 Task: Look for space in Pālanpur, India from 1st July, 2023 to 9th July, 2023 for 2 adults in price range Rs.8000 to Rs.15000. Place can be entire place with 1  bedroom having 1 bed and 1 bathroom. Property type can be house, flat, guest house. Amenities needed are: washing machine. Booking option can be shelf check-in. Required host language is English.
Action: Mouse moved to (416, 70)
Screenshot: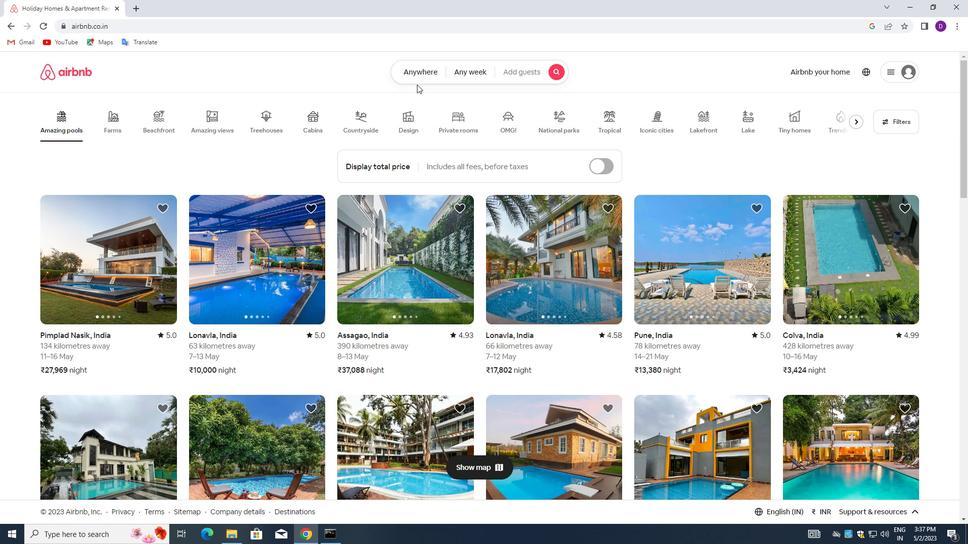 
Action: Mouse pressed left at (416, 70)
Screenshot: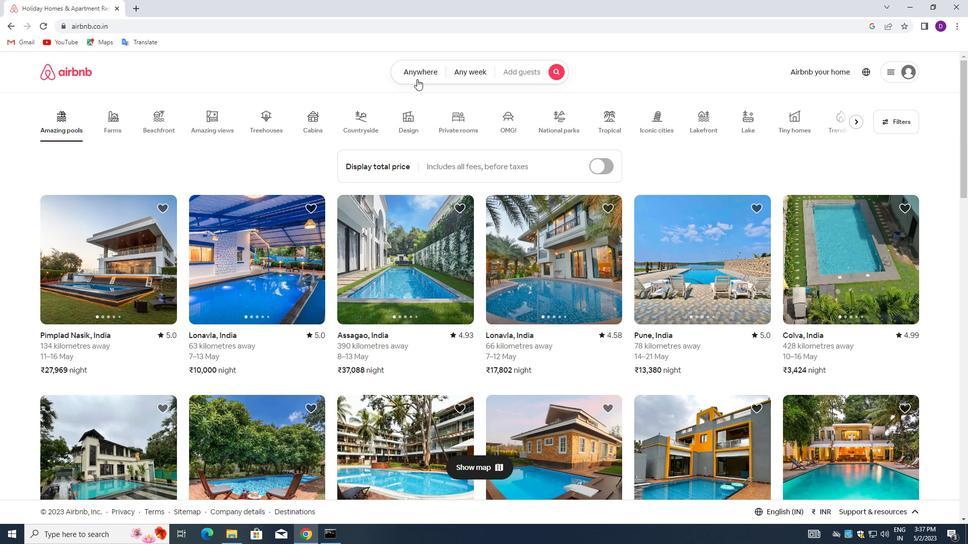 
Action: Mouse moved to (292, 115)
Screenshot: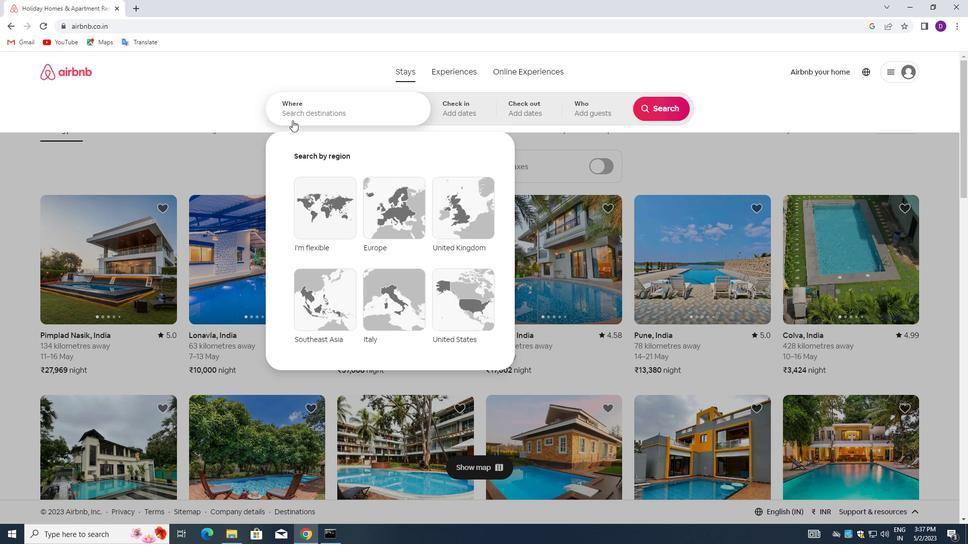 
Action: Mouse pressed left at (292, 115)
Screenshot: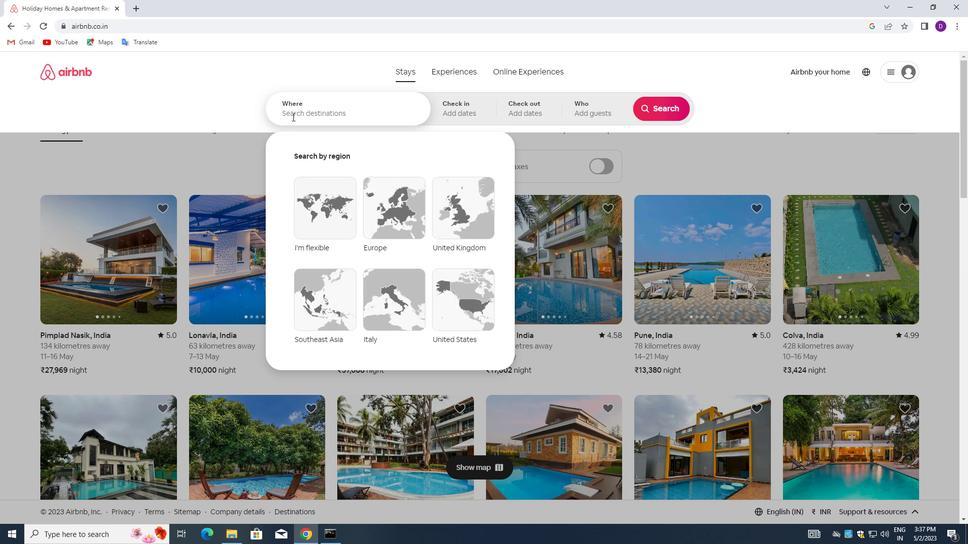 
Action: Mouse moved to (202, 95)
Screenshot: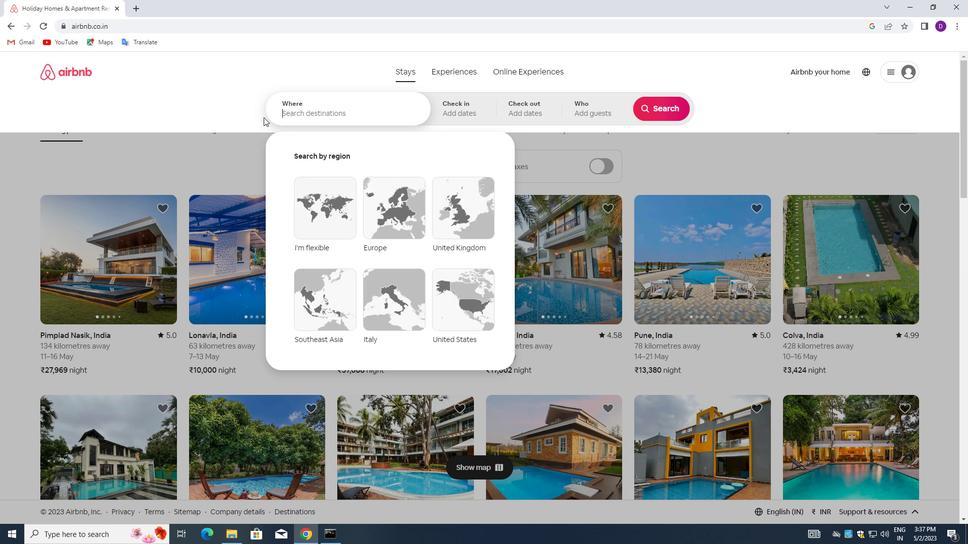 
Action: Key pressed <Key.shift>PALANPUR,<Key.space><Key.shift>INDIA<Key.enter>
Screenshot: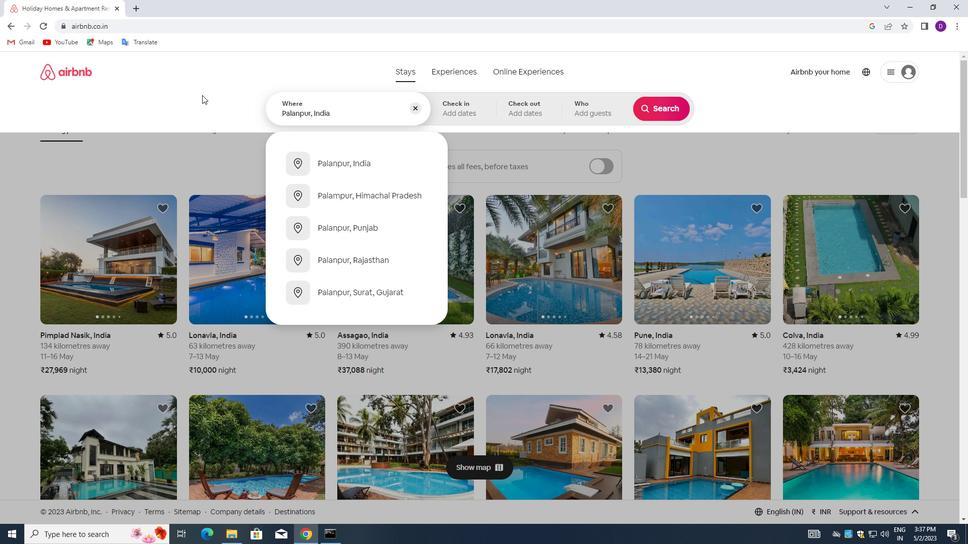 
Action: Mouse moved to (660, 189)
Screenshot: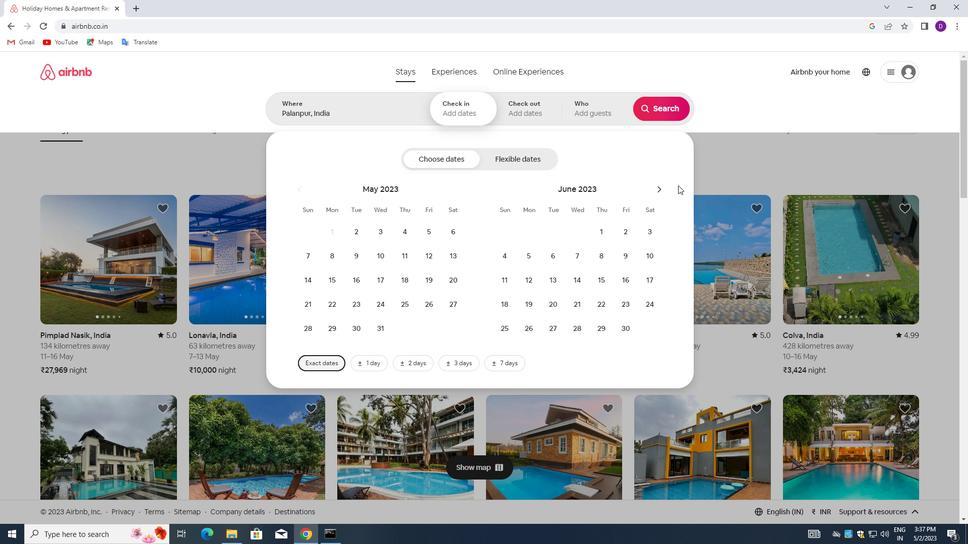 
Action: Mouse pressed left at (660, 189)
Screenshot: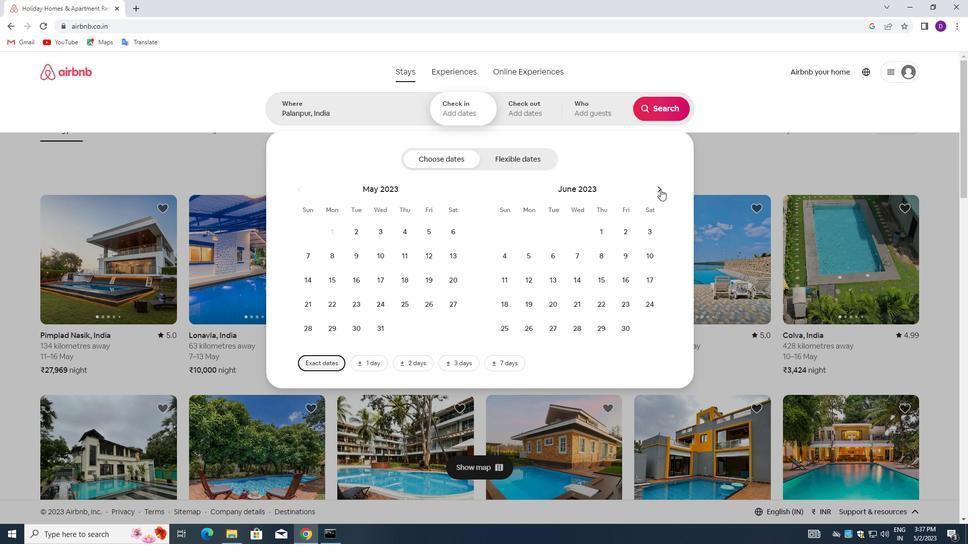 
Action: Mouse moved to (649, 234)
Screenshot: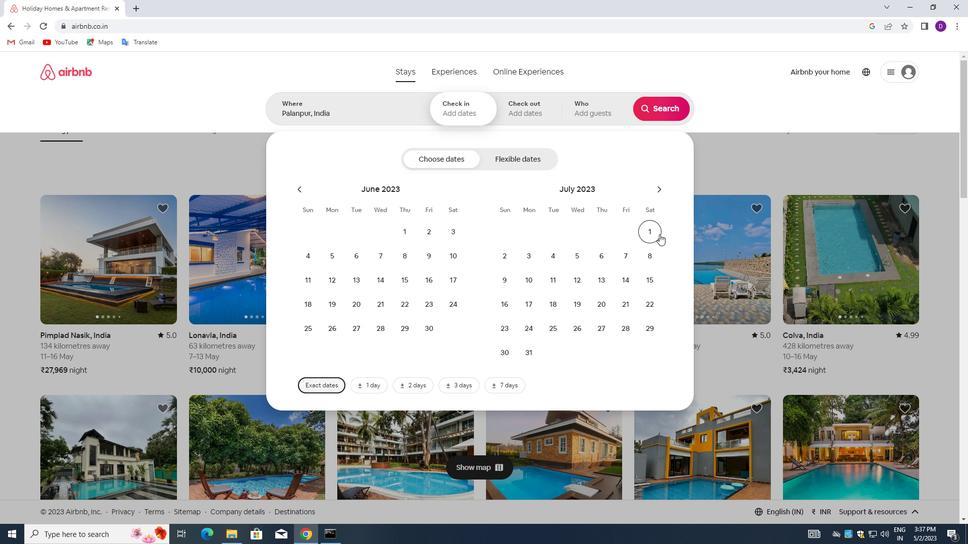 
Action: Mouse pressed left at (649, 234)
Screenshot: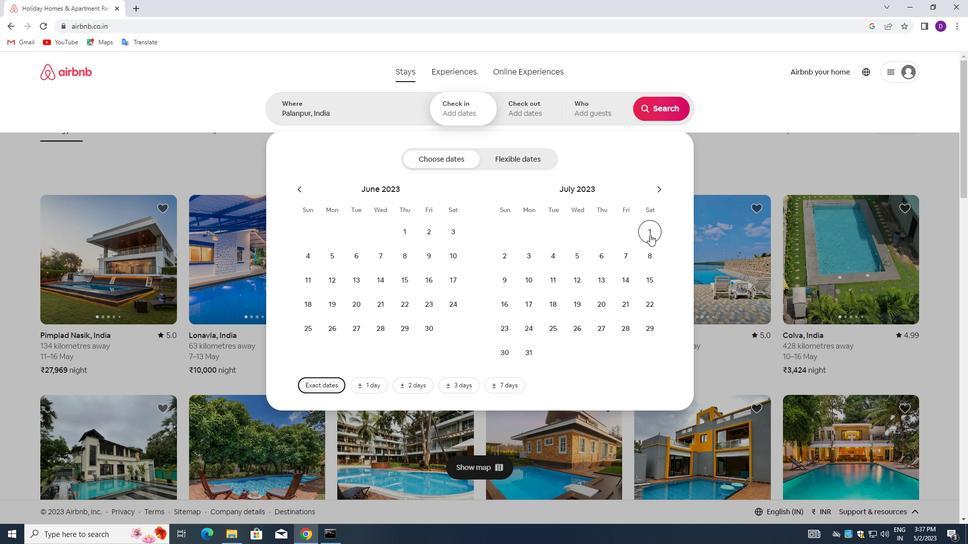
Action: Mouse moved to (504, 279)
Screenshot: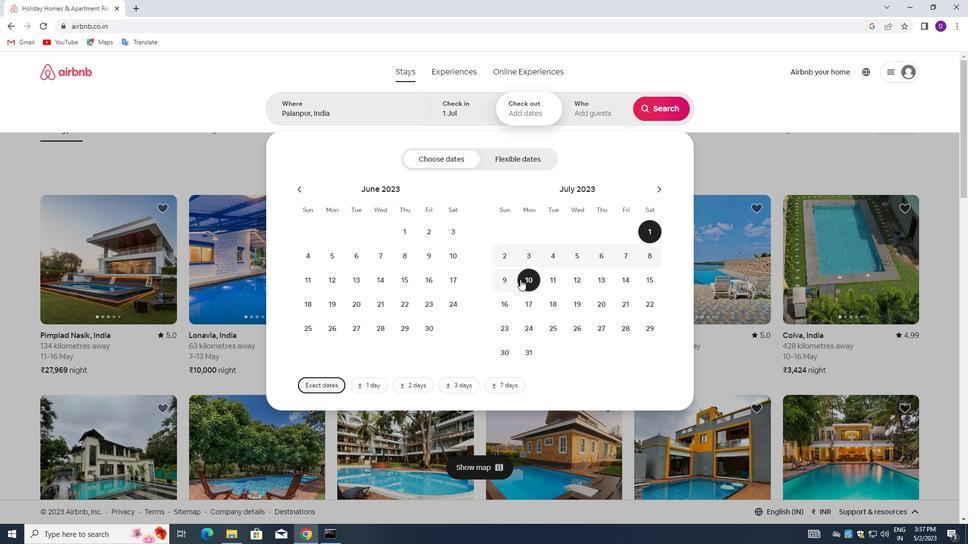 
Action: Mouse pressed left at (504, 279)
Screenshot: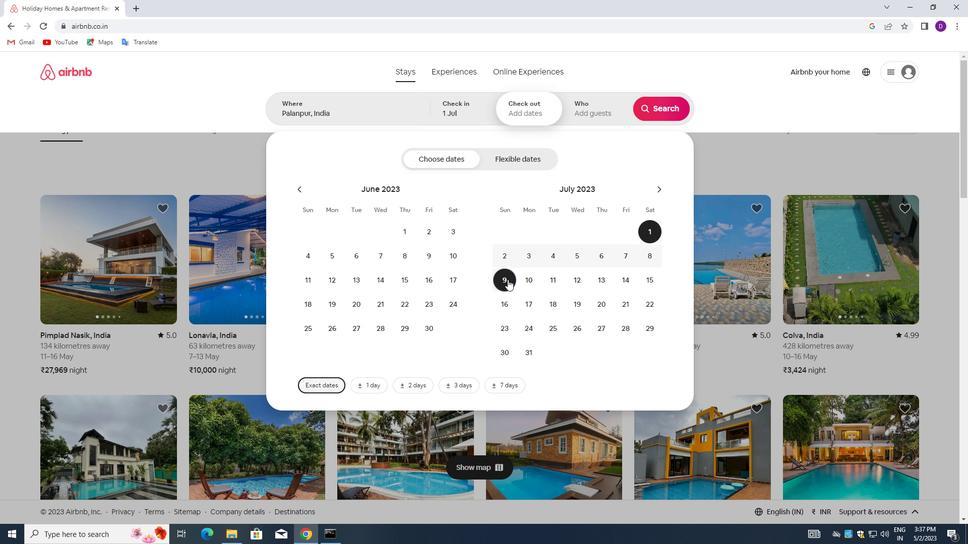 
Action: Mouse moved to (568, 105)
Screenshot: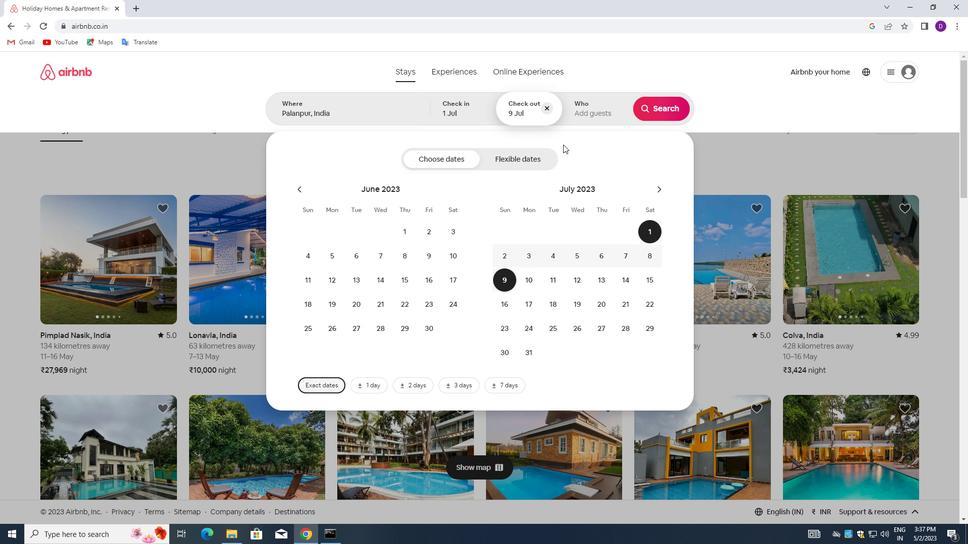 
Action: Mouse pressed left at (568, 105)
Screenshot: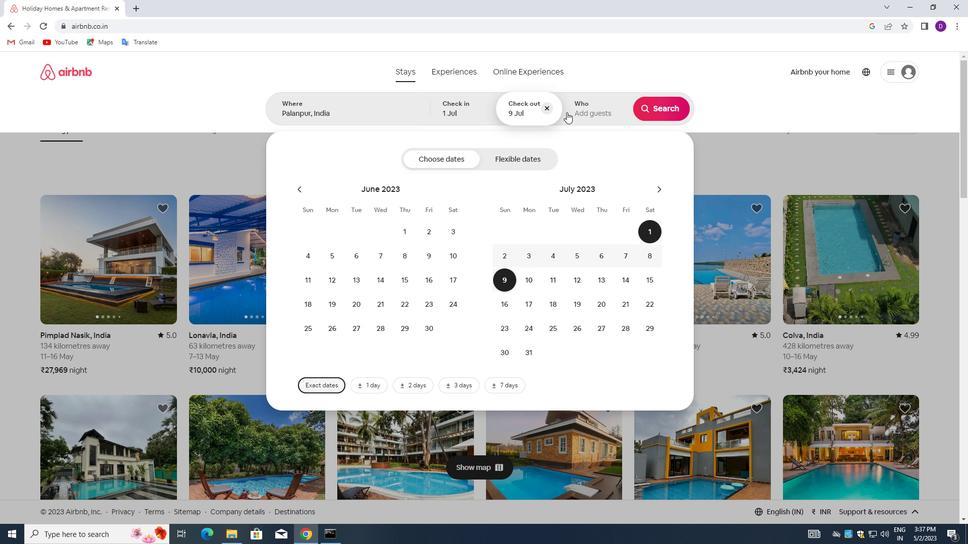 
Action: Mouse moved to (665, 161)
Screenshot: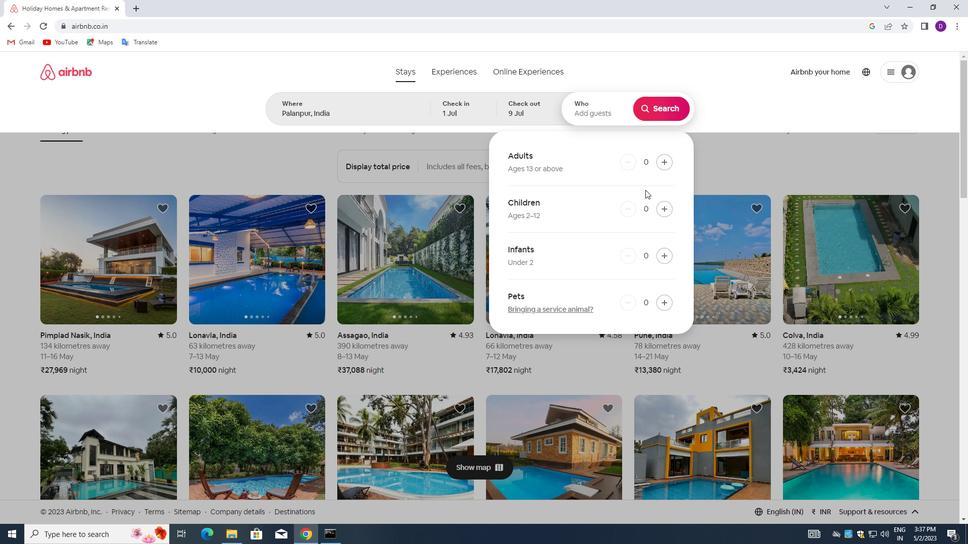 
Action: Mouse pressed left at (665, 161)
Screenshot: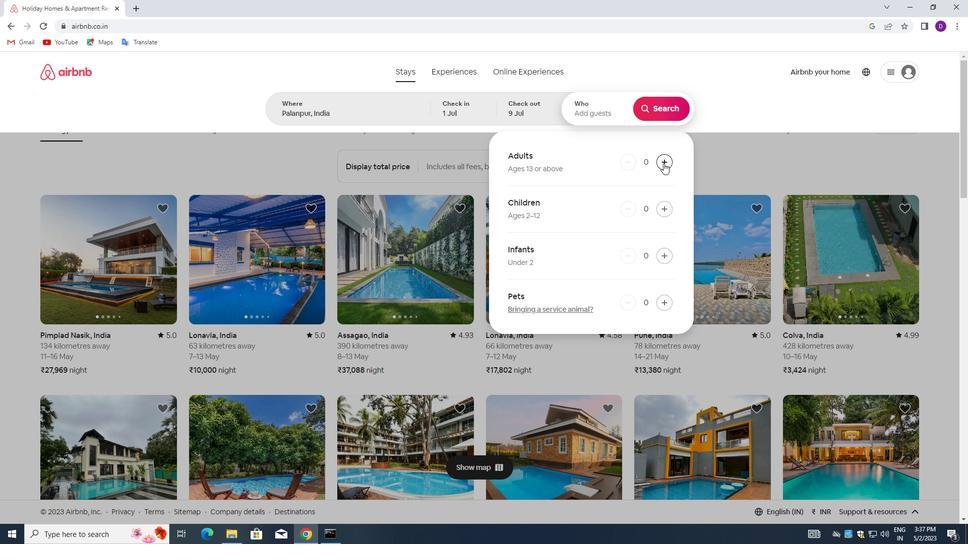 
Action: Mouse pressed left at (665, 161)
Screenshot: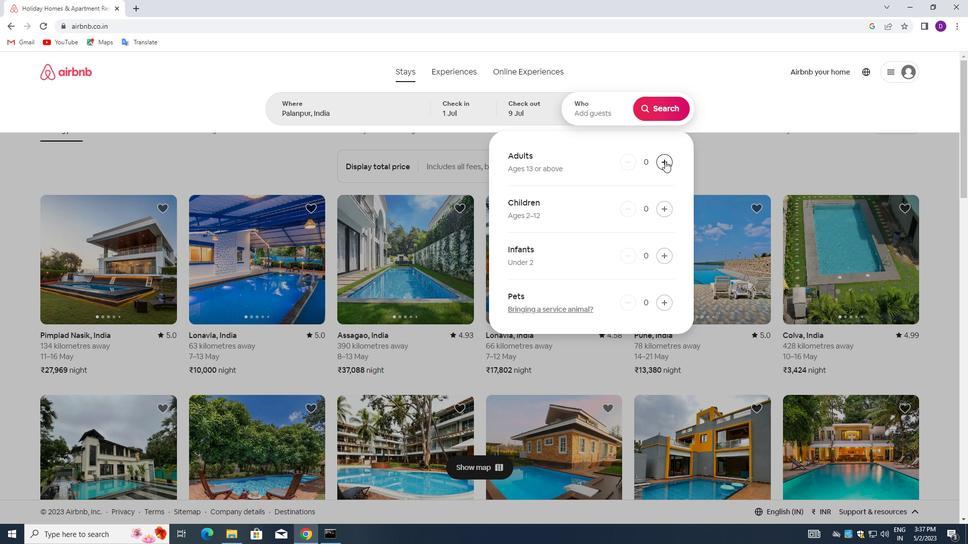 
Action: Mouse moved to (662, 107)
Screenshot: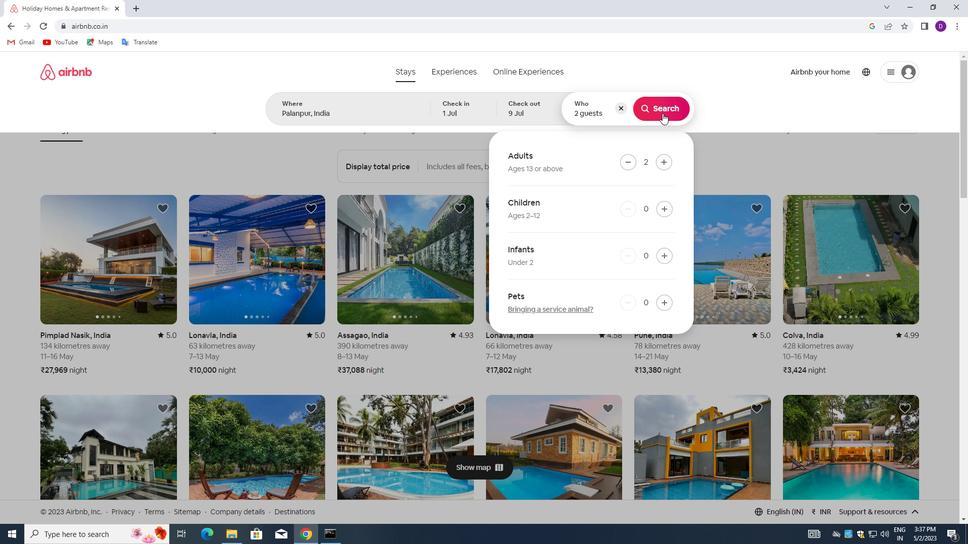 
Action: Mouse pressed left at (662, 107)
Screenshot: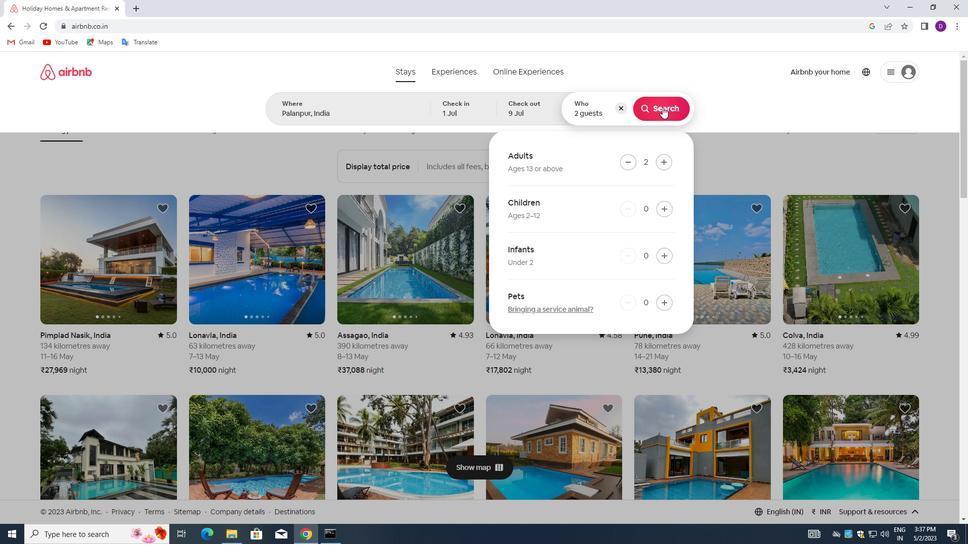 
Action: Mouse moved to (919, 110)
Screenshot: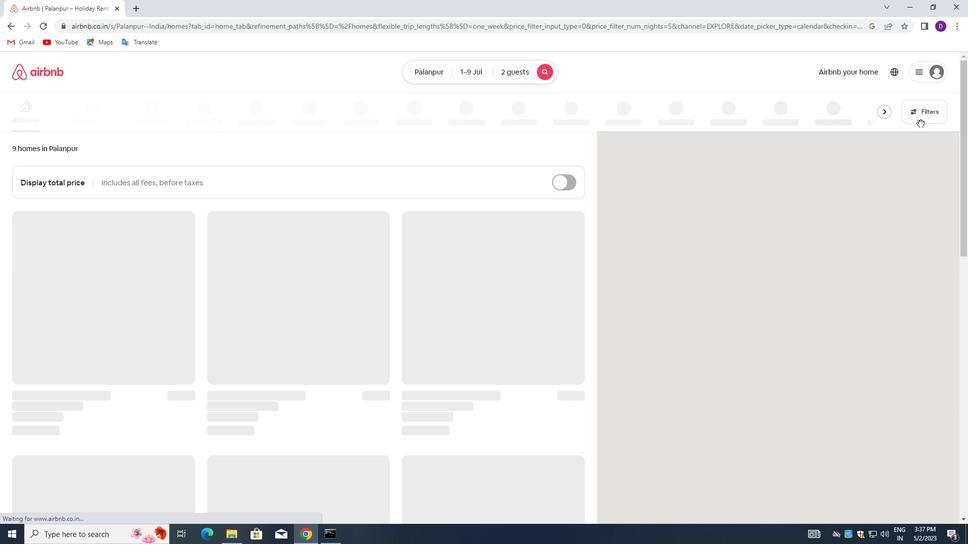 
Action: Mouse pressed left at (919, 110)
Screenshot: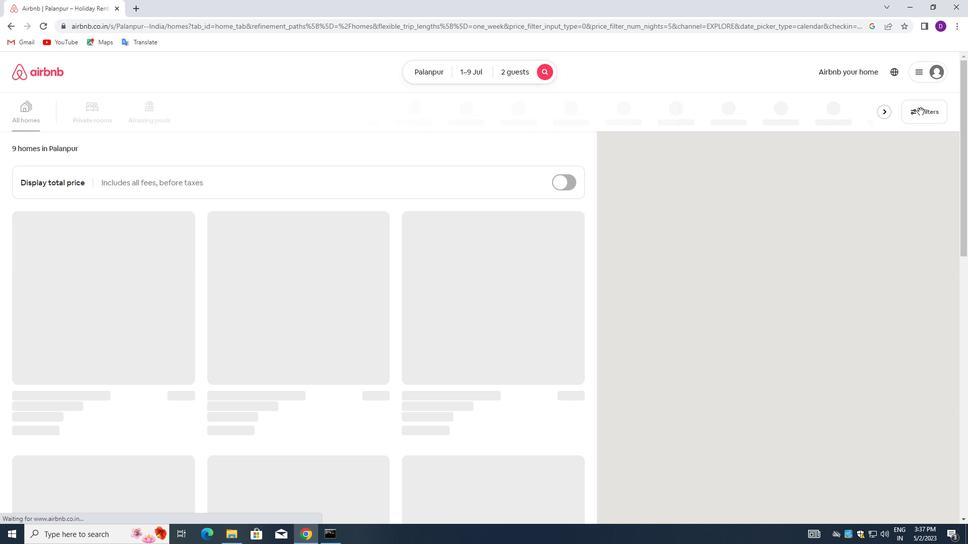 
Action: Mouse moved to (361, 242)
Screenshot: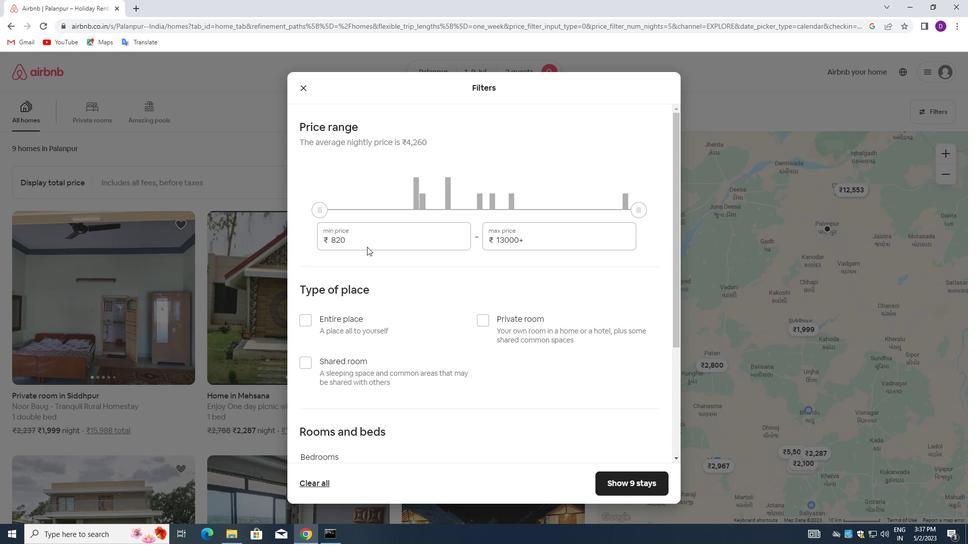 
Action: Mouse pressed left at (361, 242)
Screenshot: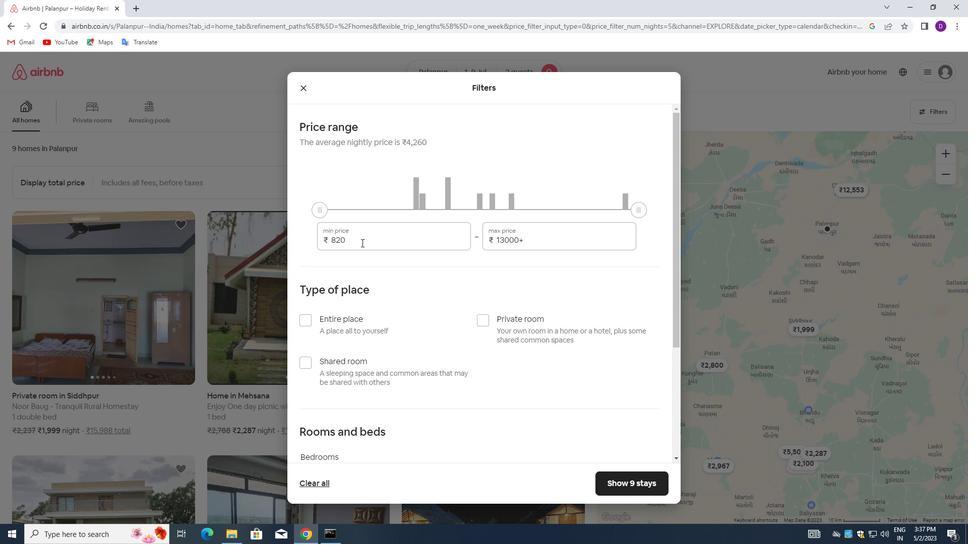 
Action: Mouse pressed left at (361, 242)
Screenshot: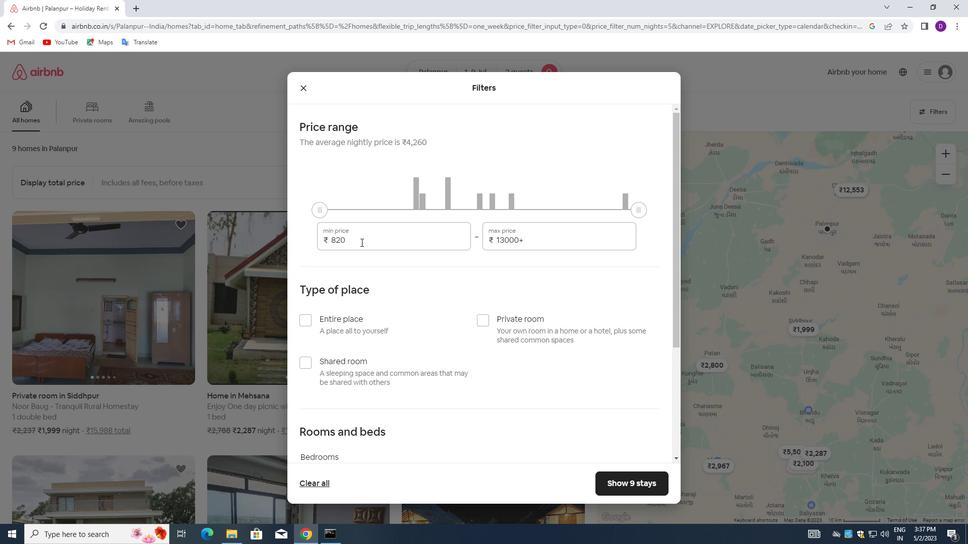 
Action: Key pressed 8000<Key.tab>15000
Screenshot: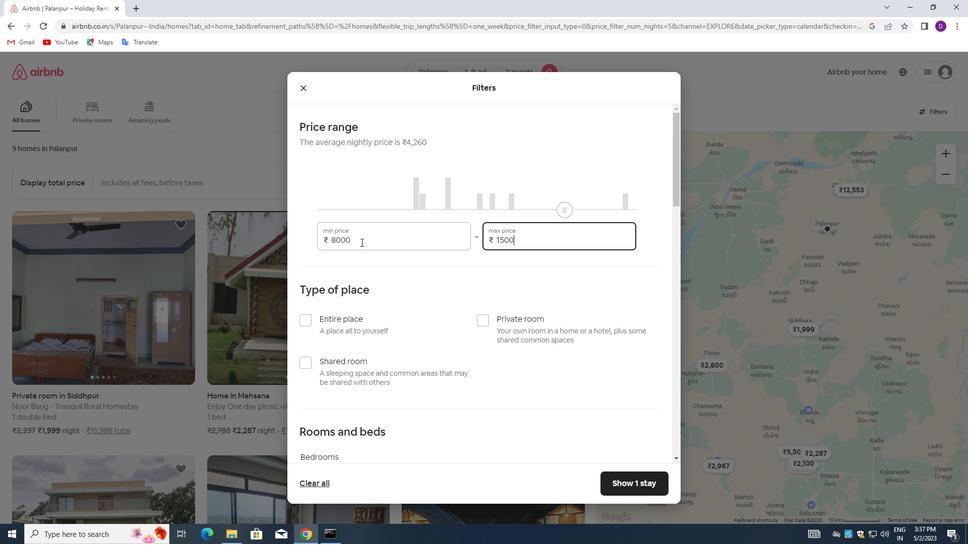 
Action: Mouse moved to (386, 258)
Screenshot: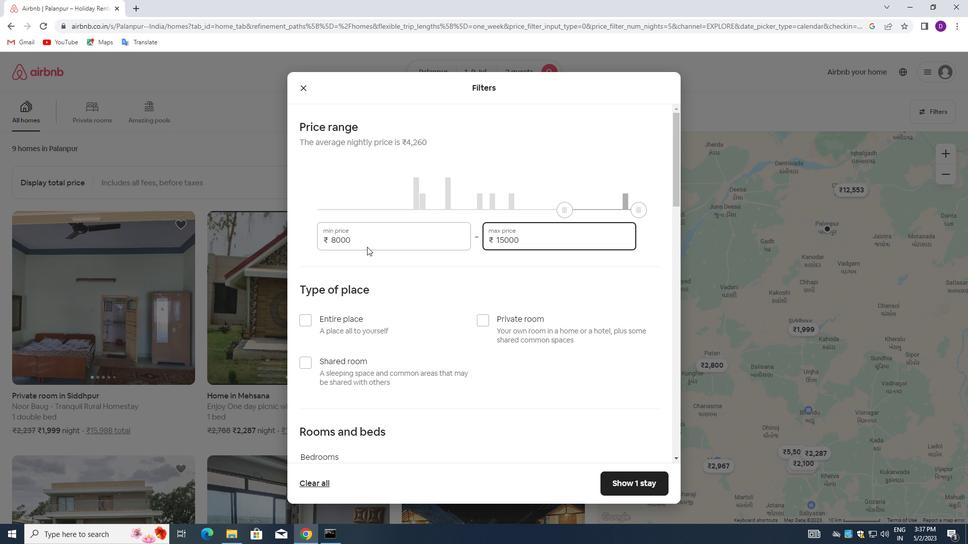
Action: Mouse scrolled (386, 257) with delta (0, 0)
Screenshot: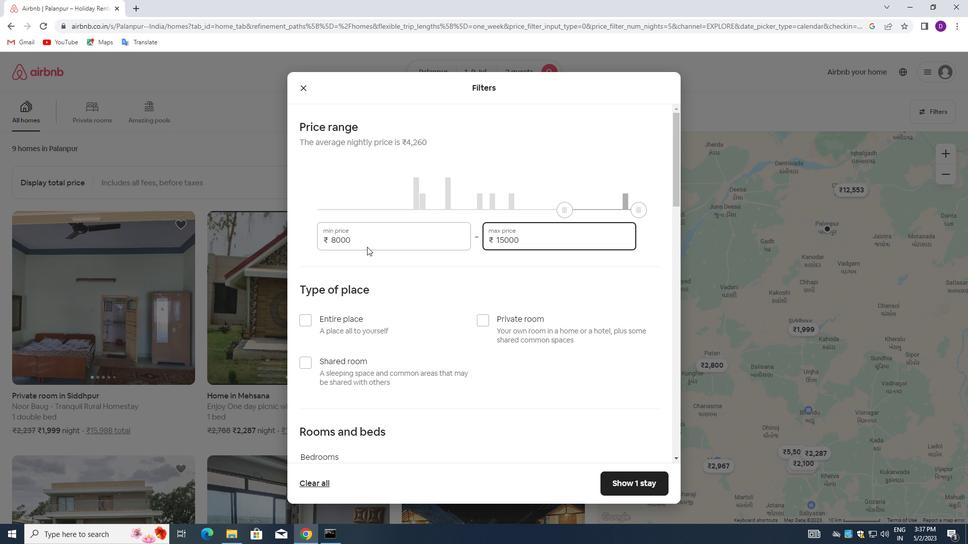 
Action: Mouse moved to (393, 262)
Screenshot: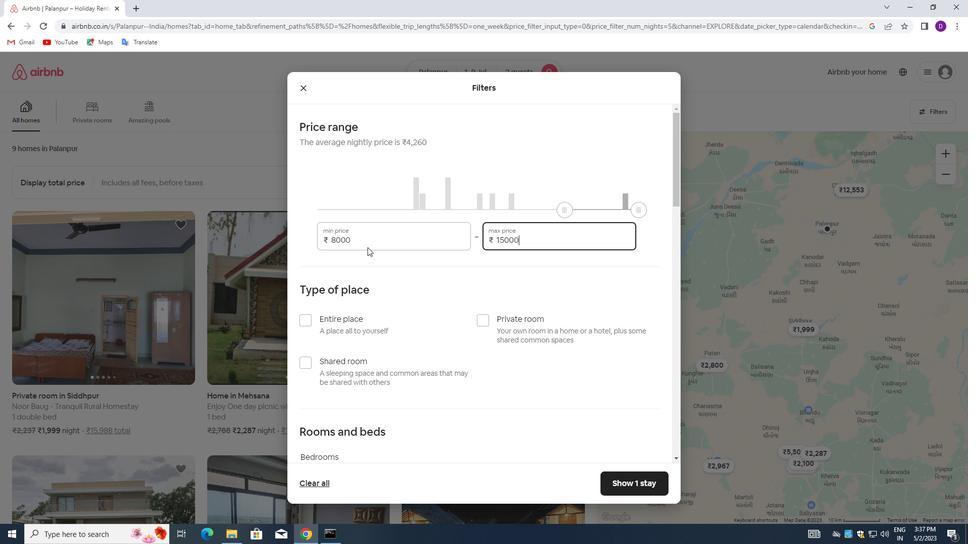 
Action: Mouse scrolled (393, 262) with delta (0, 0)
Screenshot: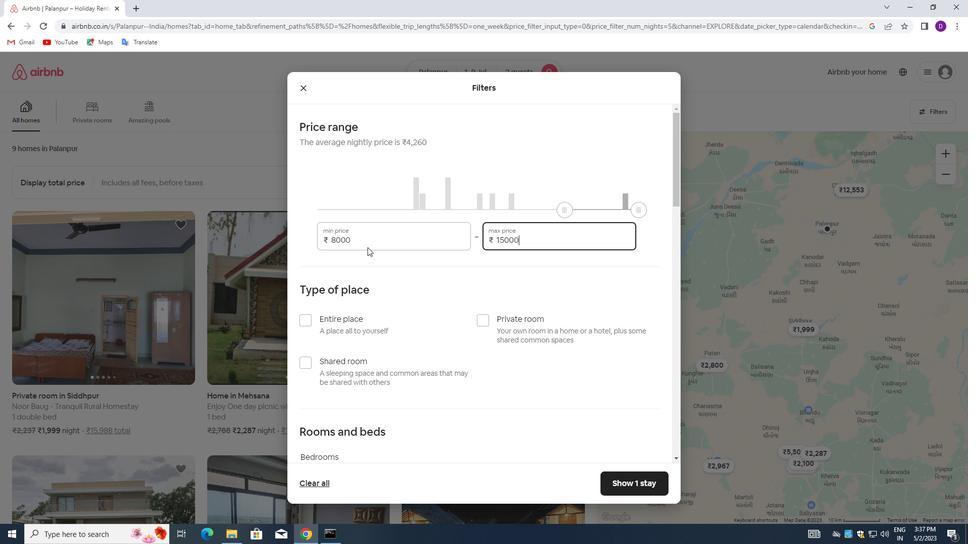 
Action: Mouse moved to (307, 221)
Screenshot: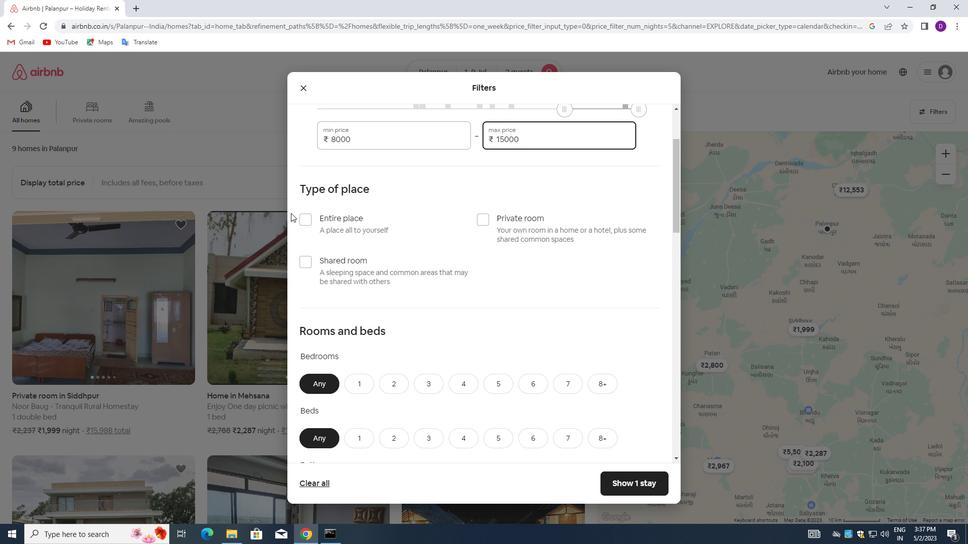 
Action: Mouse pressed left at (307, 221)
Screenshot: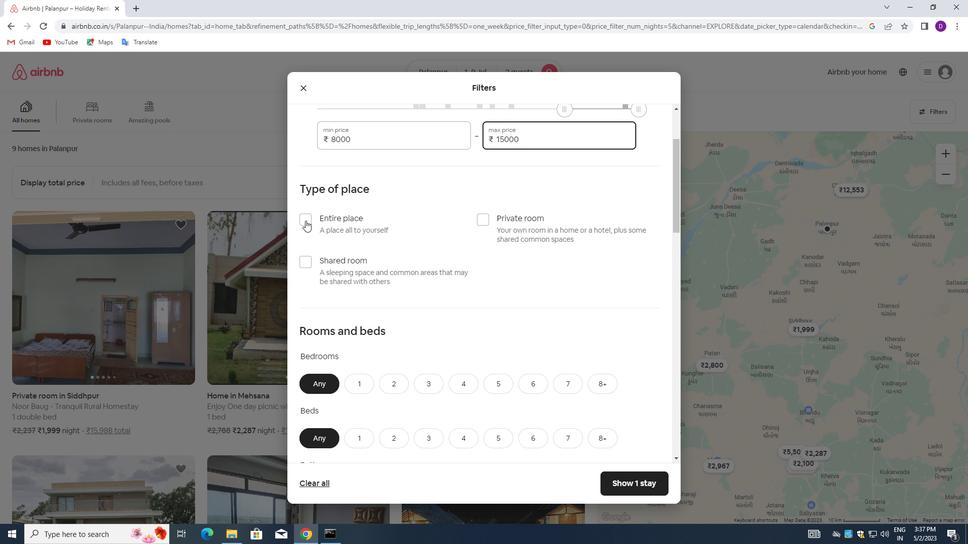 
Action: Mouse moved to (382, 310)
Screenshot: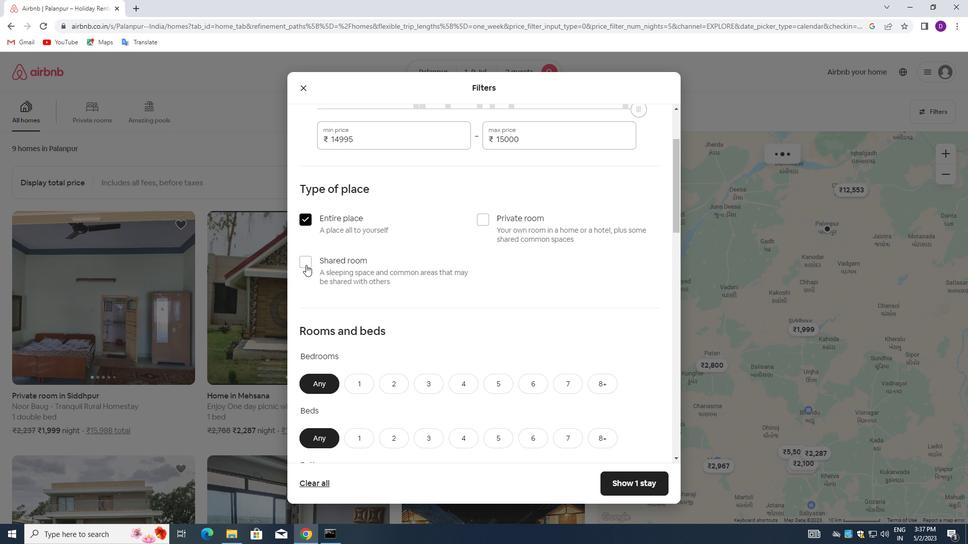 
Action: Mouse scrolled (382, 310) with delta (0, 0)
Screenshot: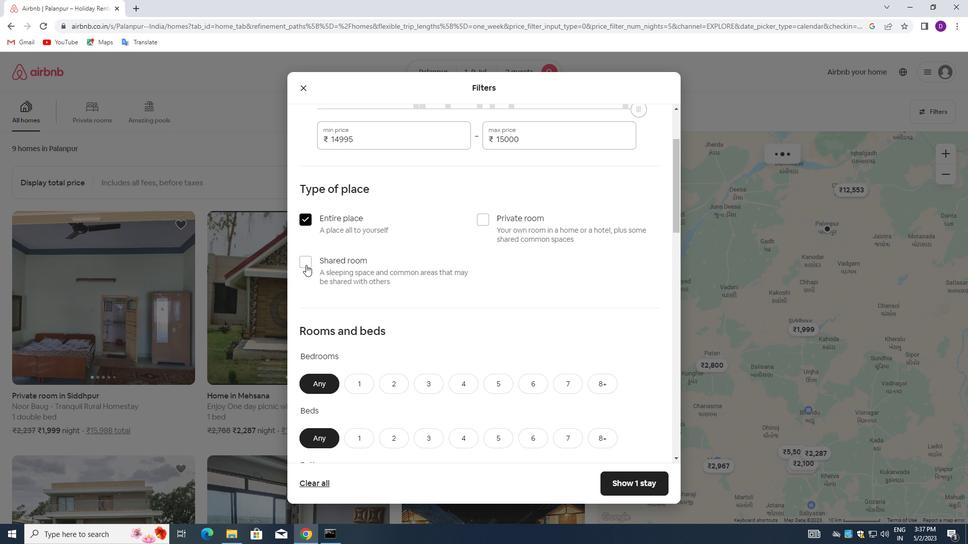 
Action: Mouse moved to (408, 307)
Screenshot: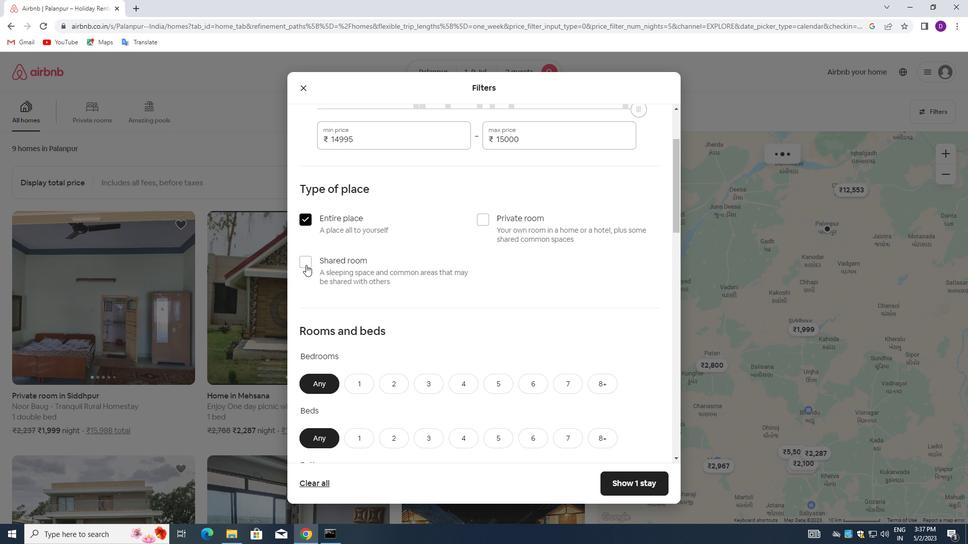 
Action: Mouse scrolled (408, 306) with delta (0, 0)
Screenshot: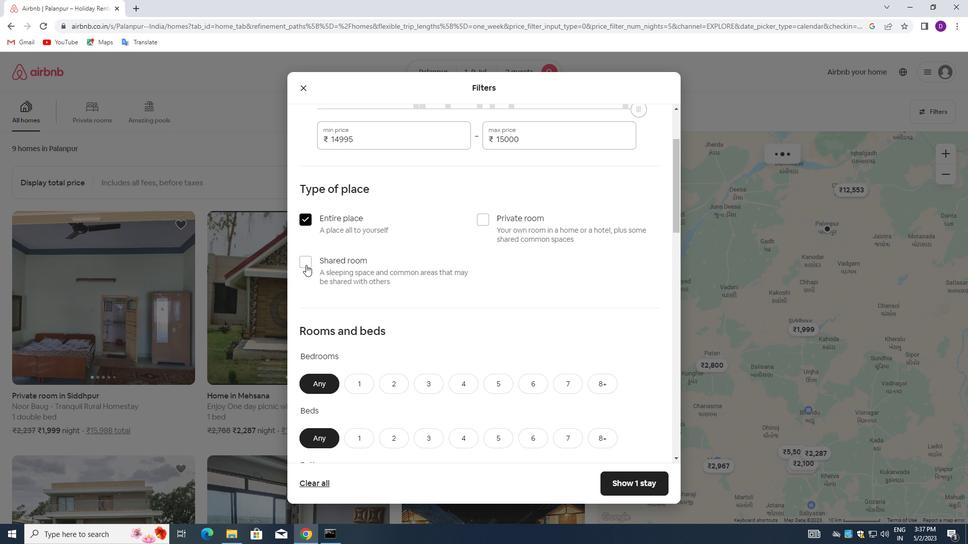 
Action: Mouse moved to (417, 301)
Screenshot: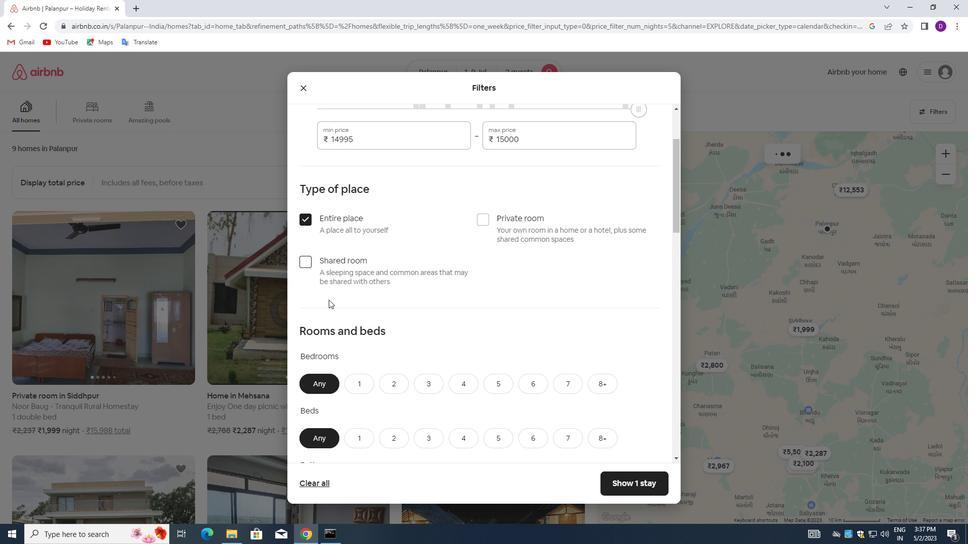 
Action: Mouse scrolled (416, 303) with delta (0, 0)
Screenshot: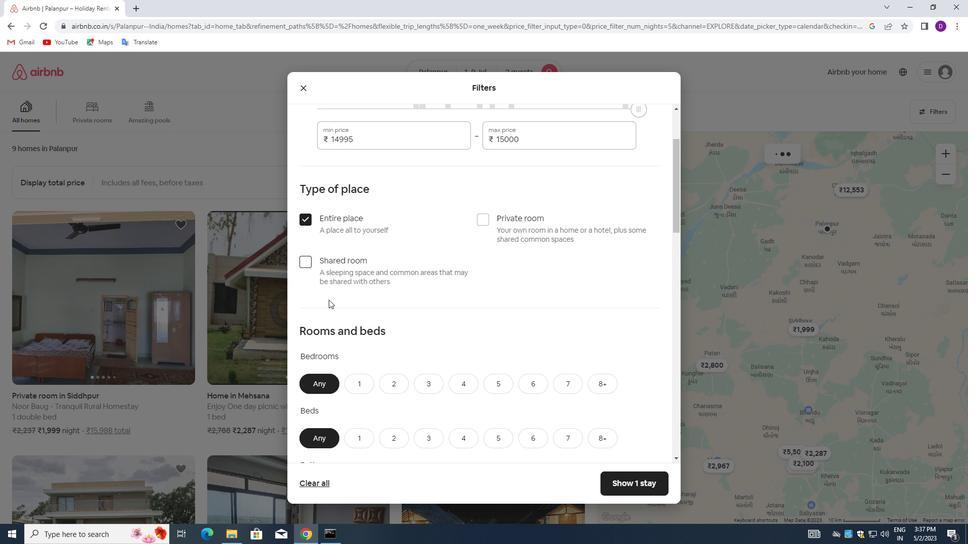 
Action: Mouse moved to (417, 299)
Screenshot: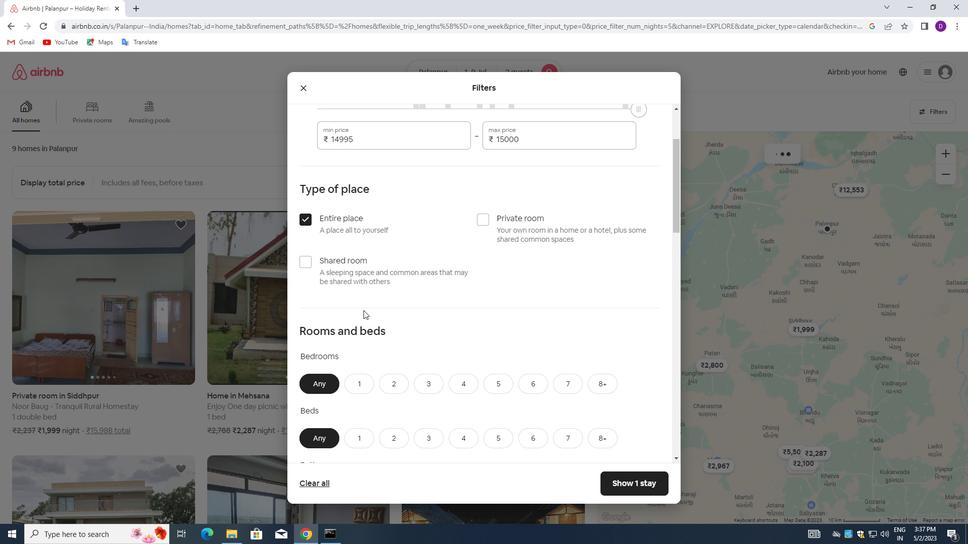 
Action: Mouse scrolled (417, 299) with delta (0, 0)
Screenshot: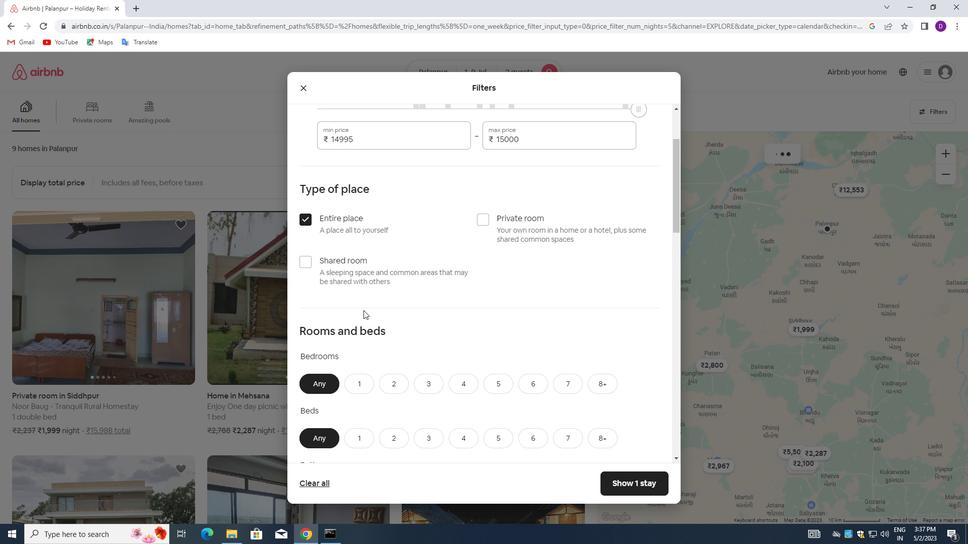 
Action: Mouse moved to (361, 177)
Screenshot: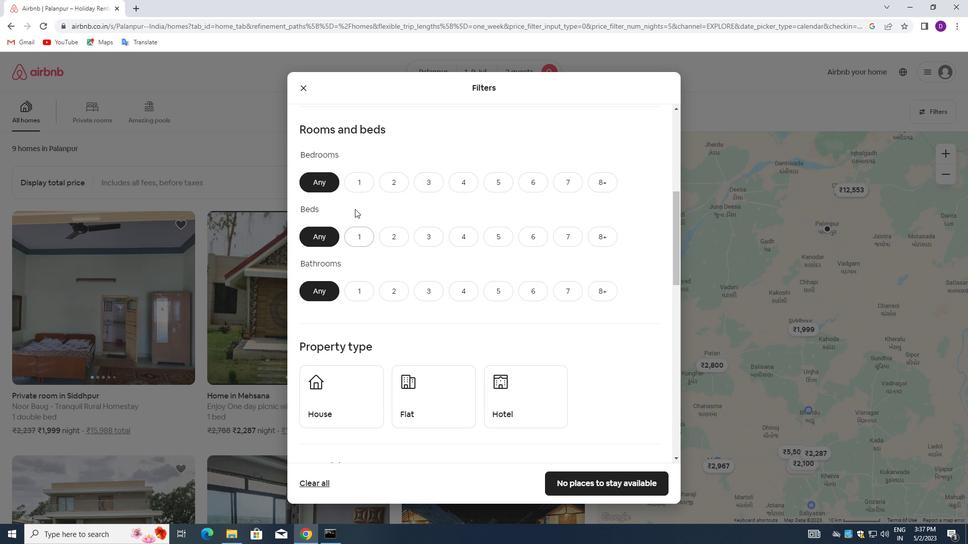 
Action: Mouse pressed left at (361, 177)
Screenshot: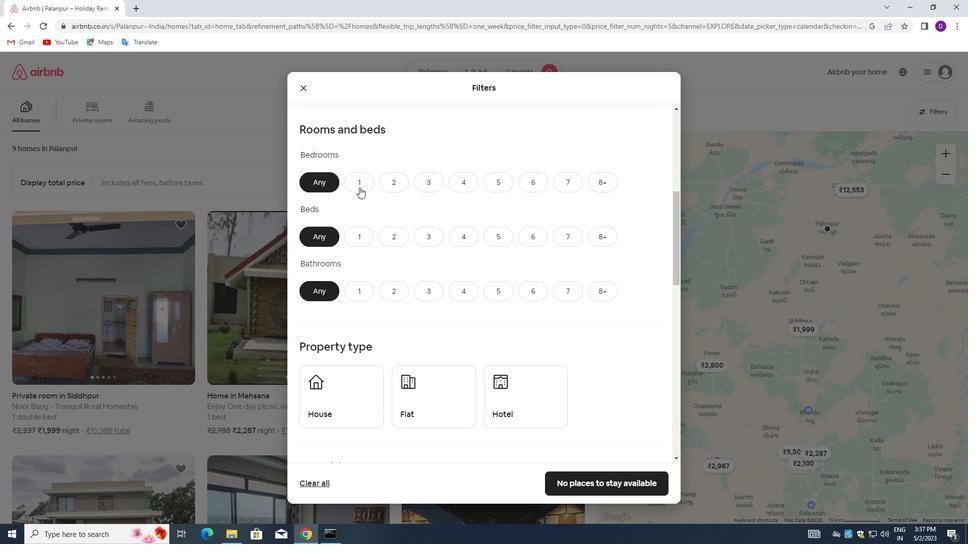 
Action: Mouse moved to (357, 234)
Screenshot: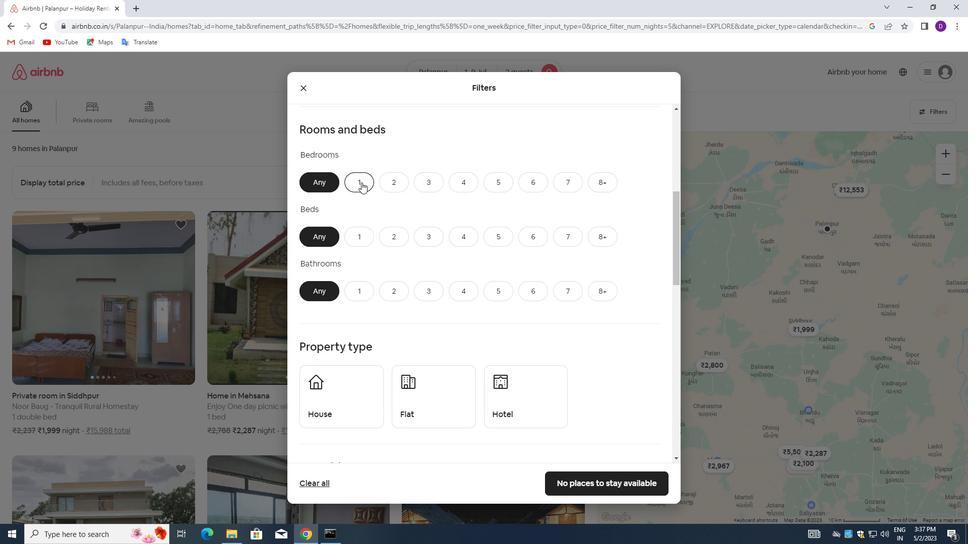 
Action: Mouse pressed left at (357, 234)
Screenshot: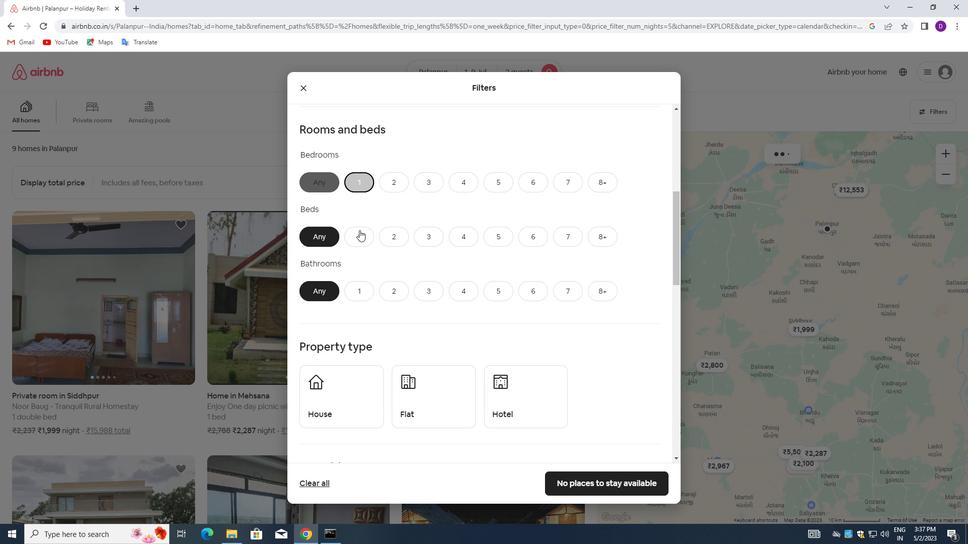 
Action: Mouse moved to (362, 285)
Screenshot: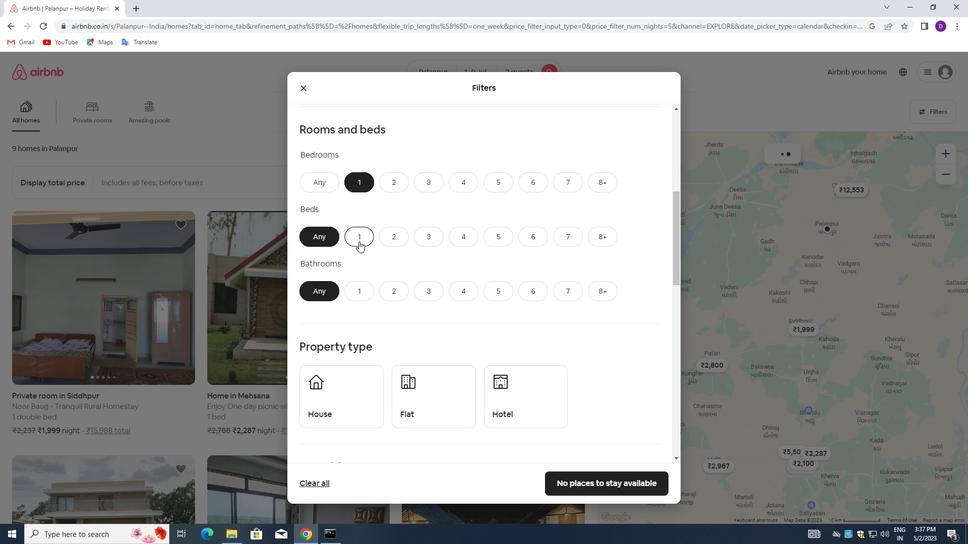 
Action: Mouse pressed left at (362, 285)
Screenshot: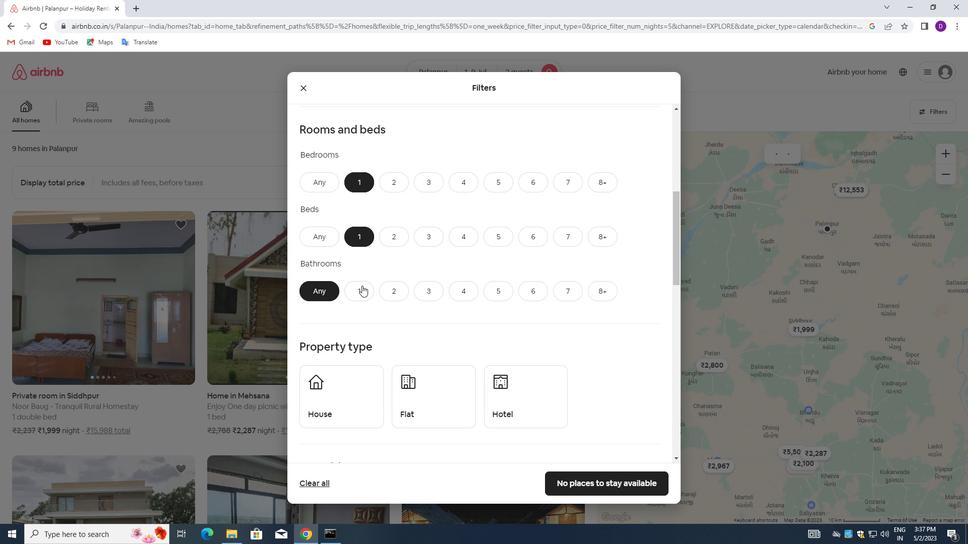 
Action: Mouse moved to (426, 298)
Screenshot: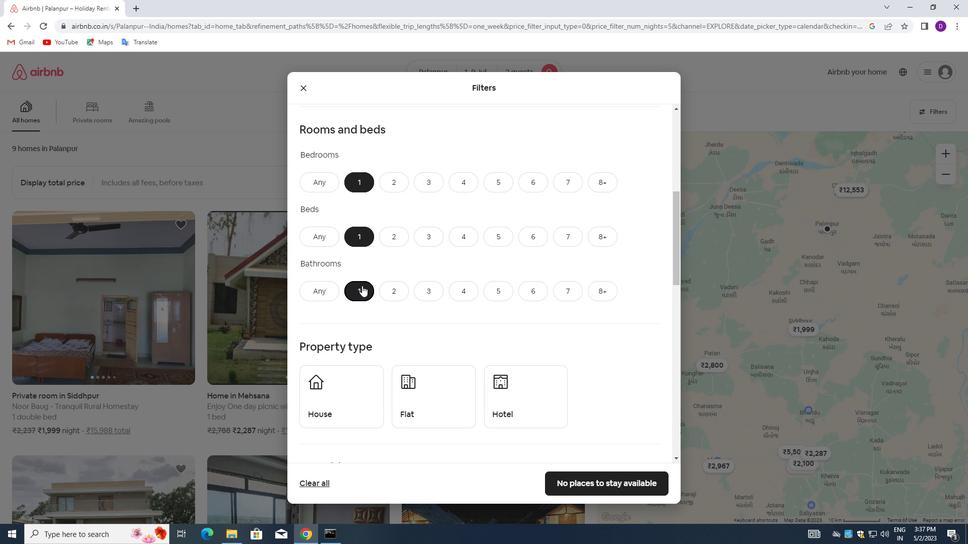 
Action: Mouse scrolled (426, 298) with delta (0, 0)
Screenshot: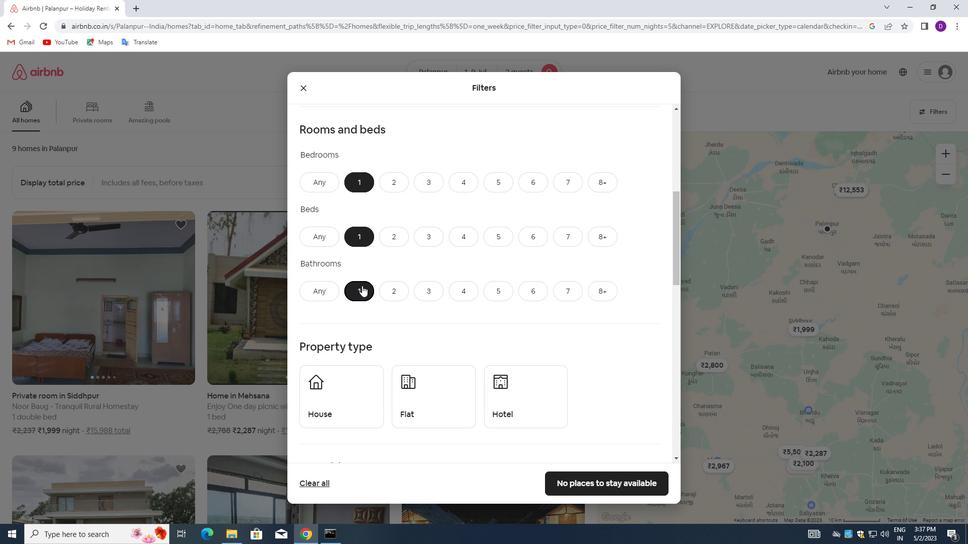 
Action: Mouse moved to (429, 300)
Screenshot: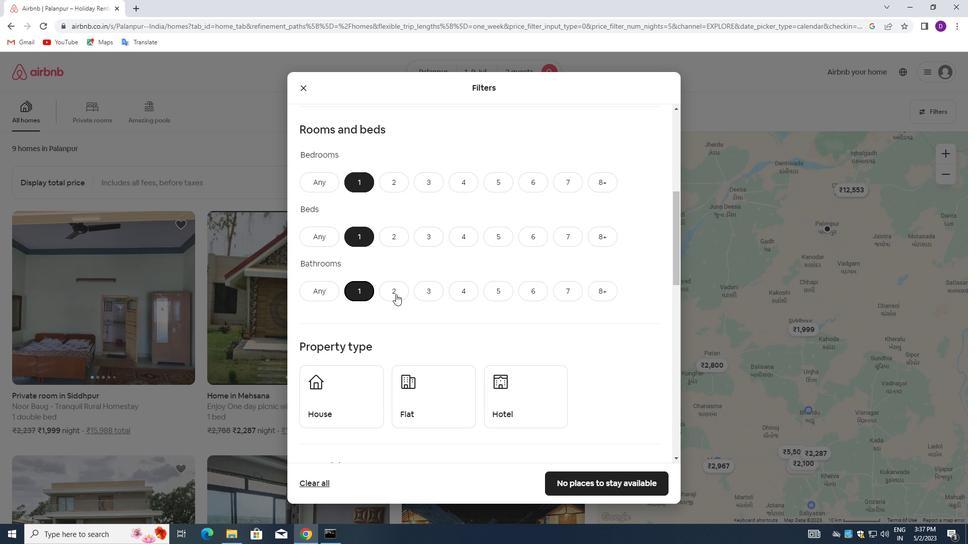
Action: Mouse scrolled (429, 299) with delta (0, 0)
Screenshot: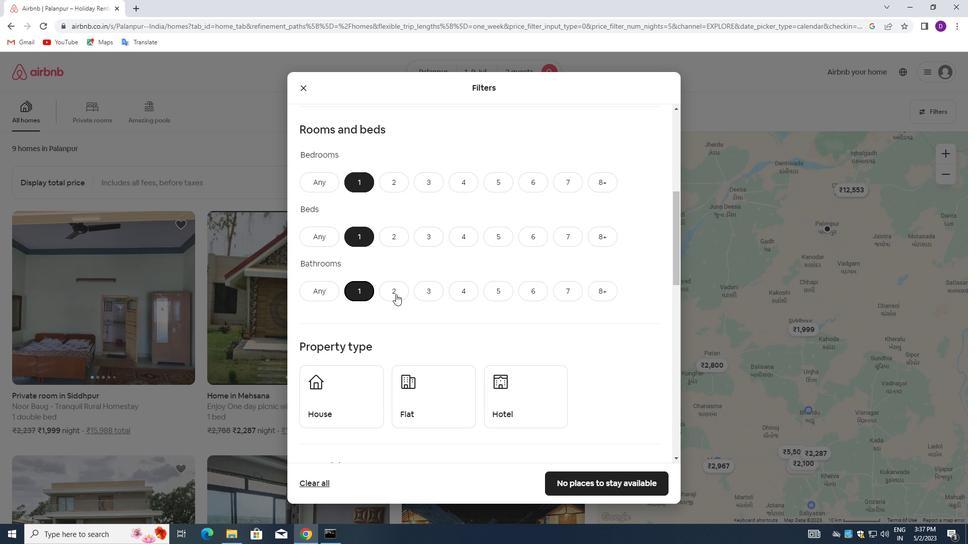 
Action: Mouse moved to (340, 308)
Screenshot: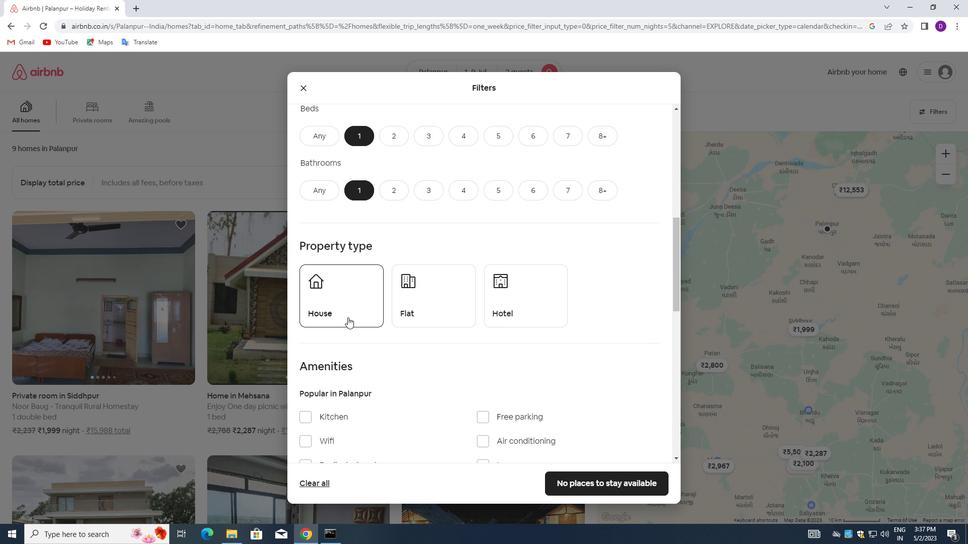 
Action: Mouse pressed left at (340, 308)
Screenshot: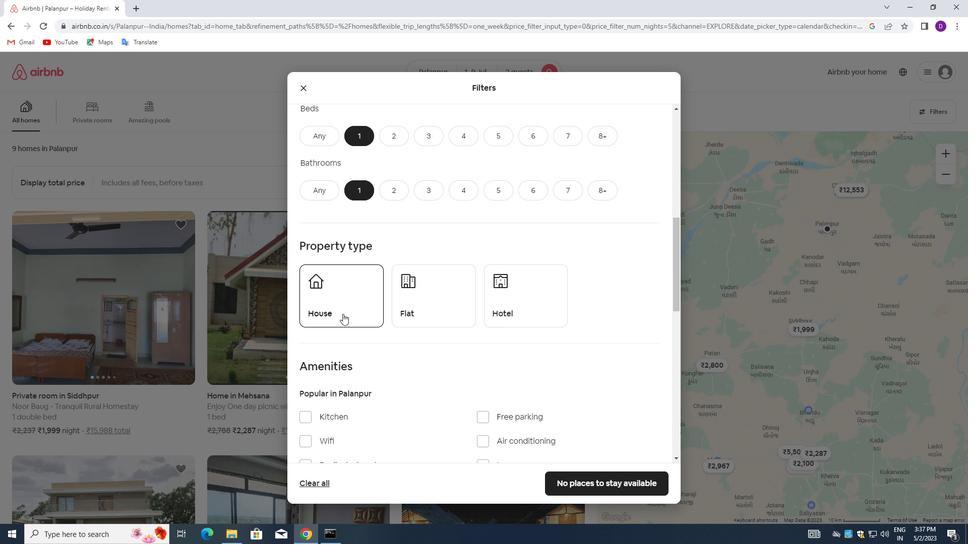
Action: Mouse moved to (425, 304)
Screenshot: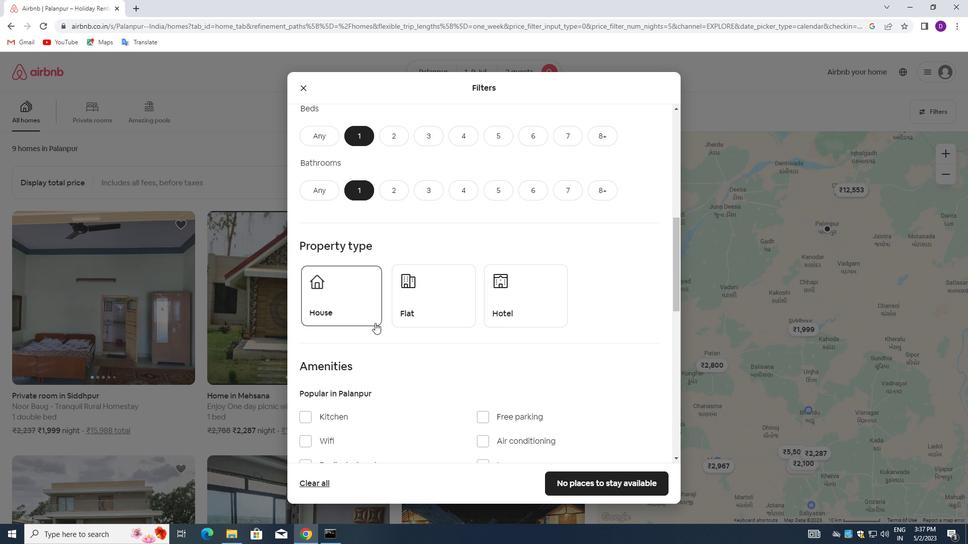 
Action: Mouse pressed left at (425, 304)
Screenshot: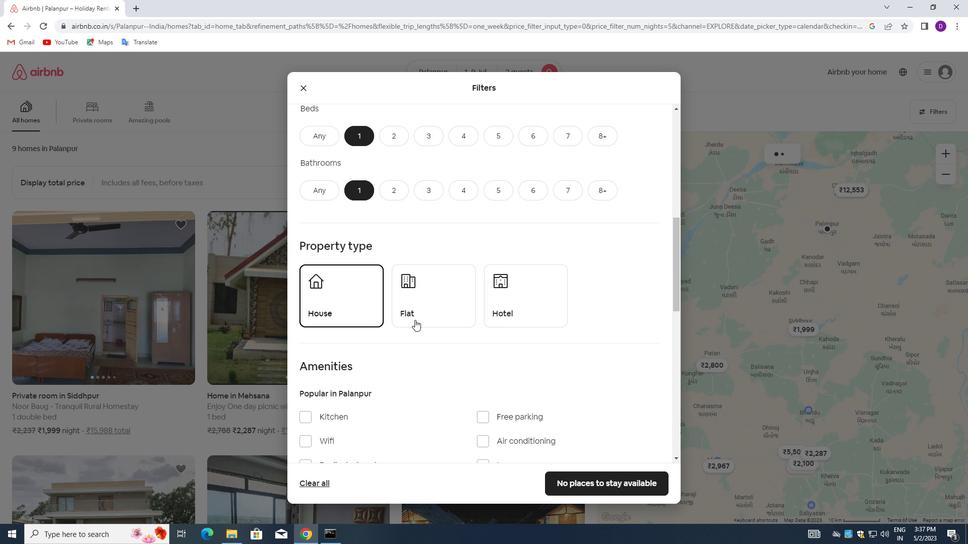 
Action: Mouse moved to (489, 297)
Screenshot: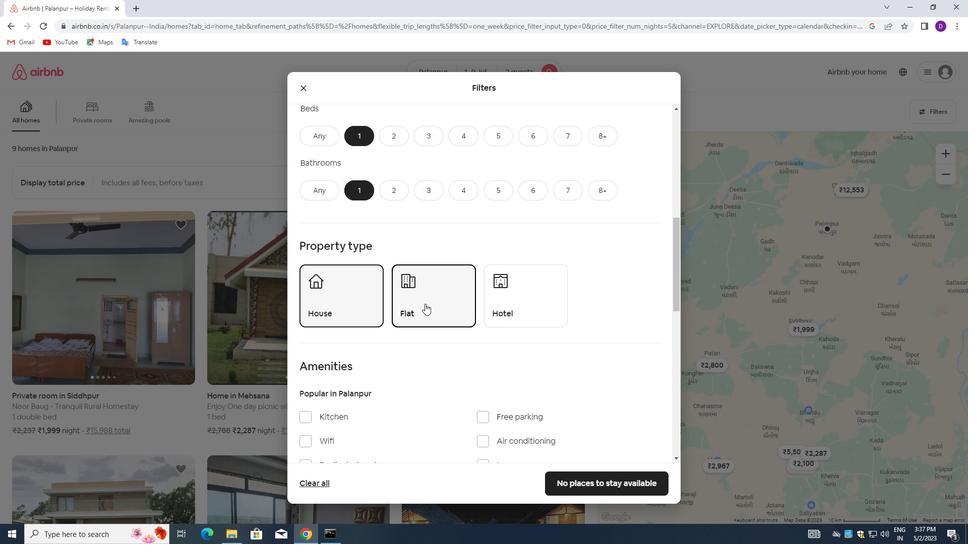 
Action: Mouse scrolled (489, 297) with delta (0, 0)
Screenshot: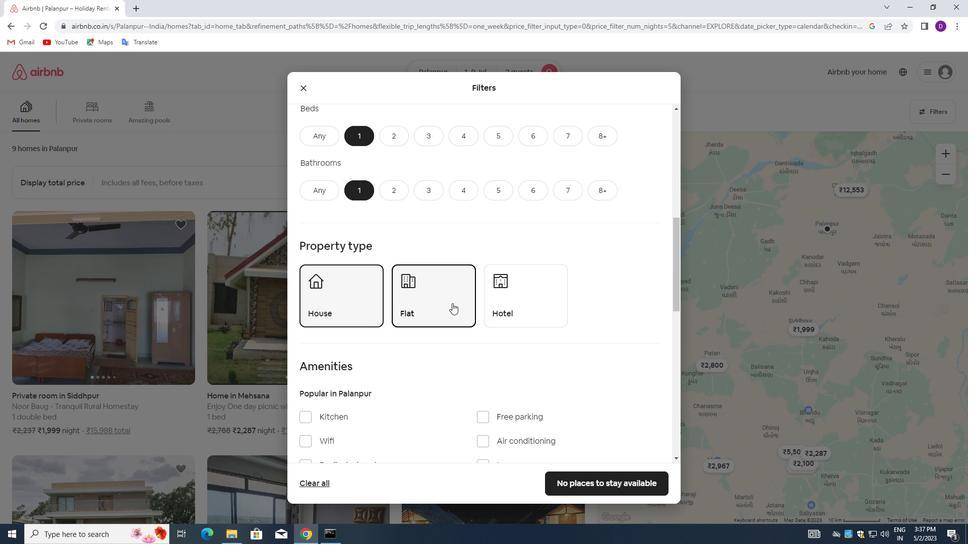 
Action: Mouse moved to (487, 299)
Screenshot: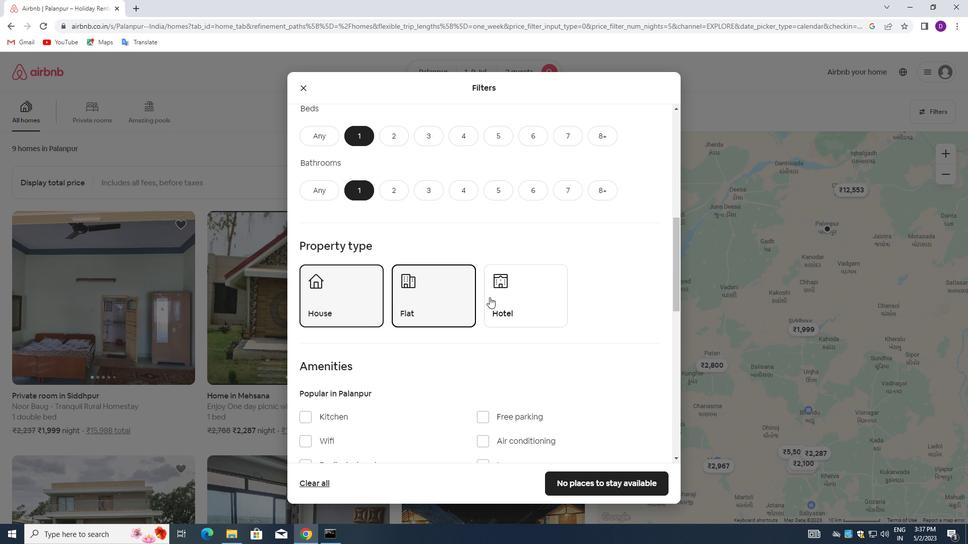 
Action: Mouse scrolled (487, 298) with delta (0, 0)
Screenshot: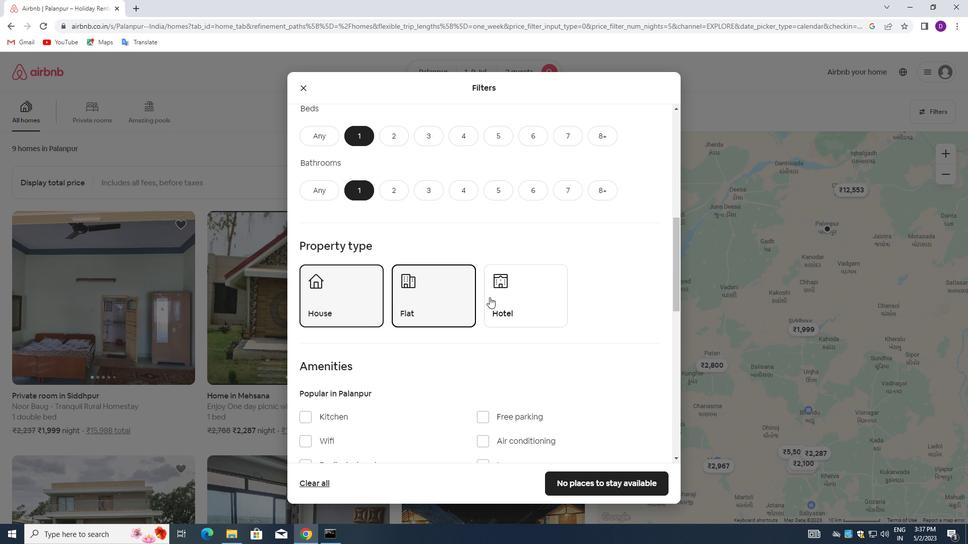
Action: Mouse moved to (470, 303)
Screenshot: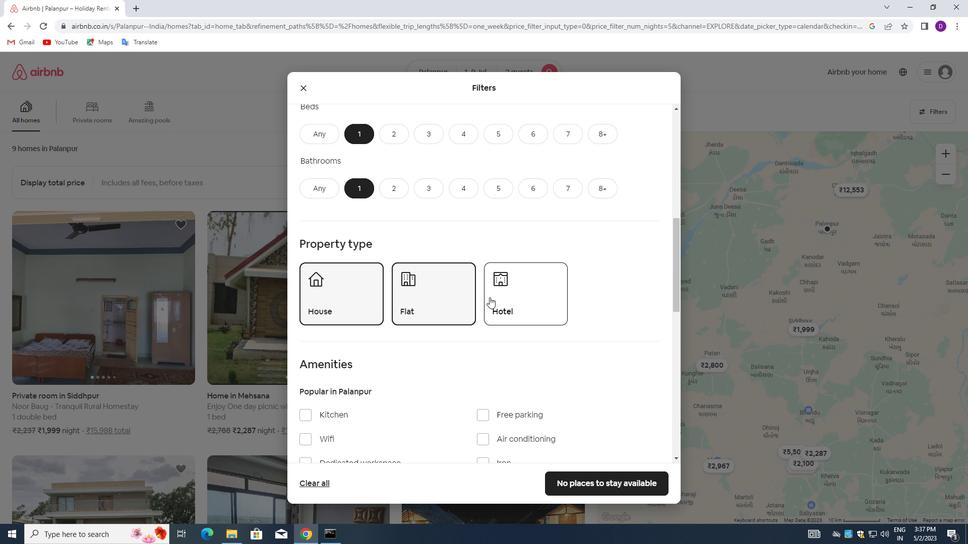 
Action: Mouse scrolled (470, 302) with delta (0, 0)
Screenshot: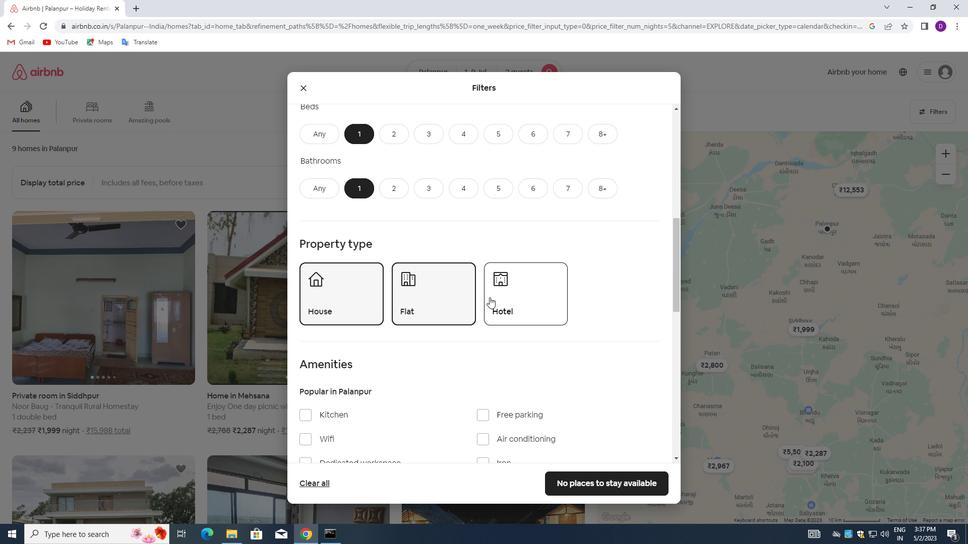 
Action: Mouse moved to (320, 337)
Screenshot: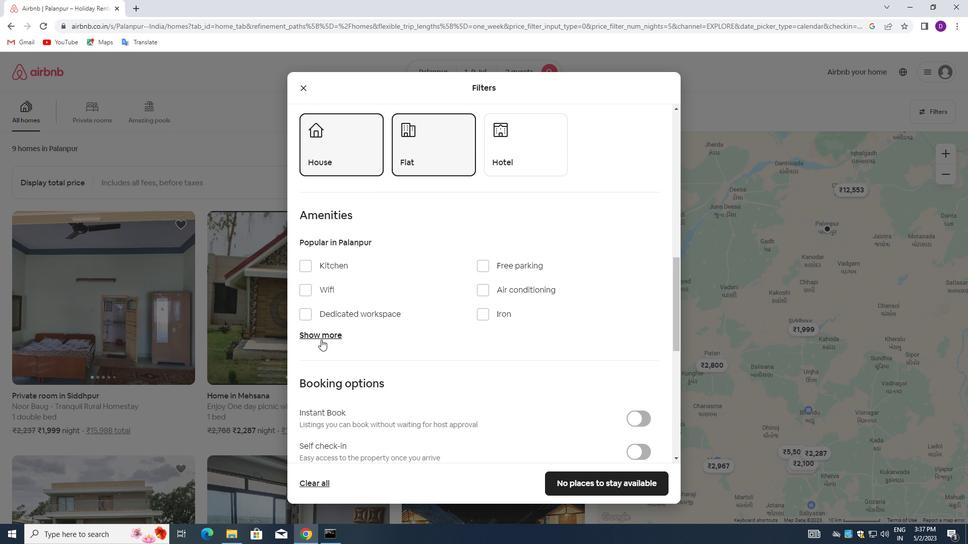 
Action: Mouse pressed left at (320, 337)
Screenshot: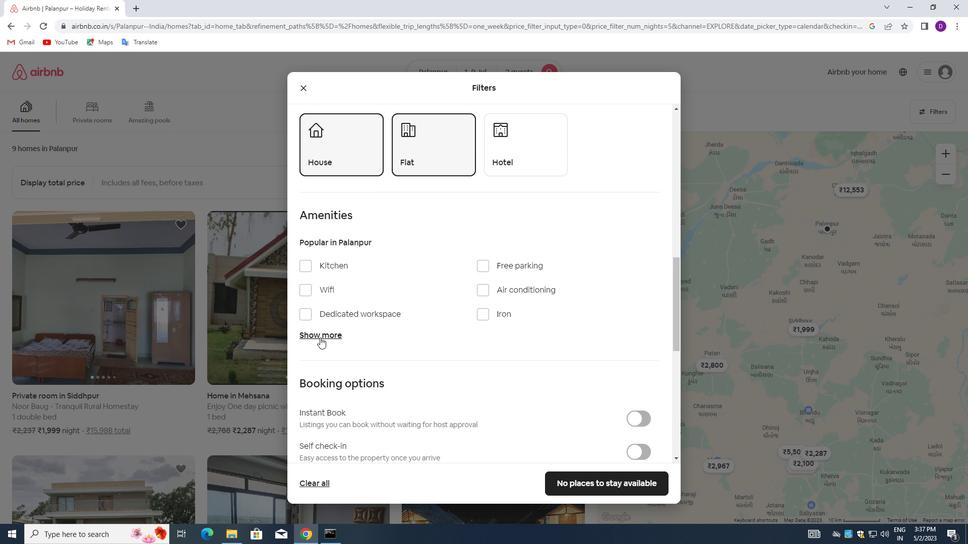 
Action: Mouse moved to (304, 373)
Screenshot: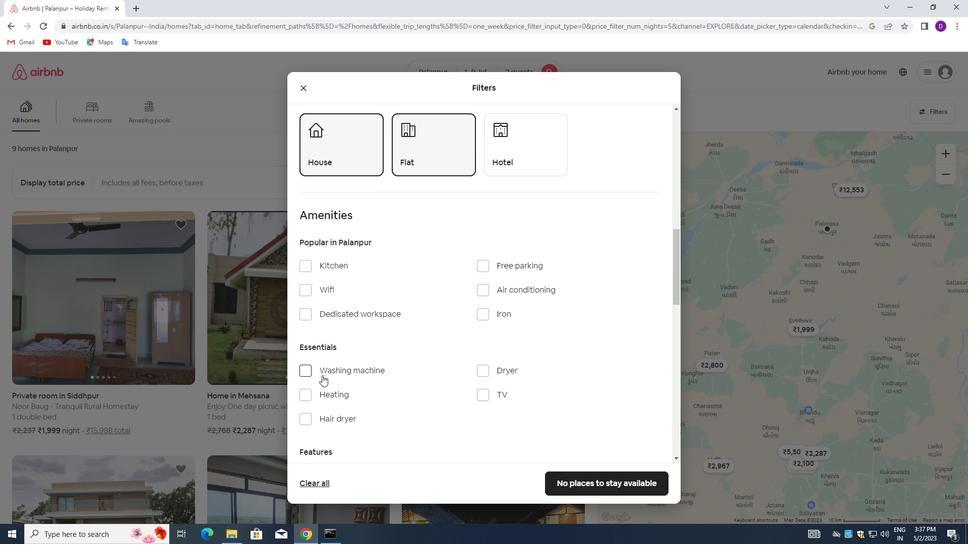 
Action: Mouse pressed left at (304, 373)
Screenshot: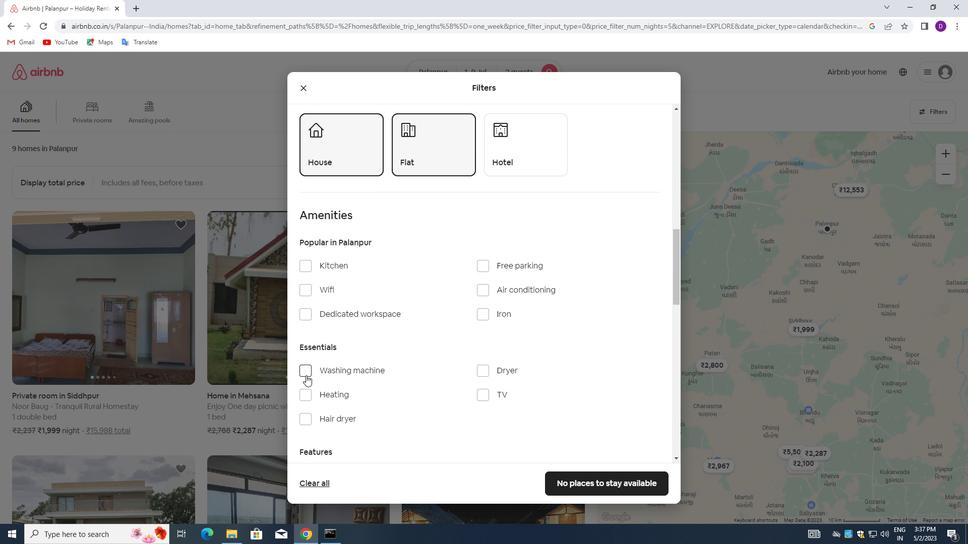 
Action: Mouse moved to (415, 324)
Screenshot: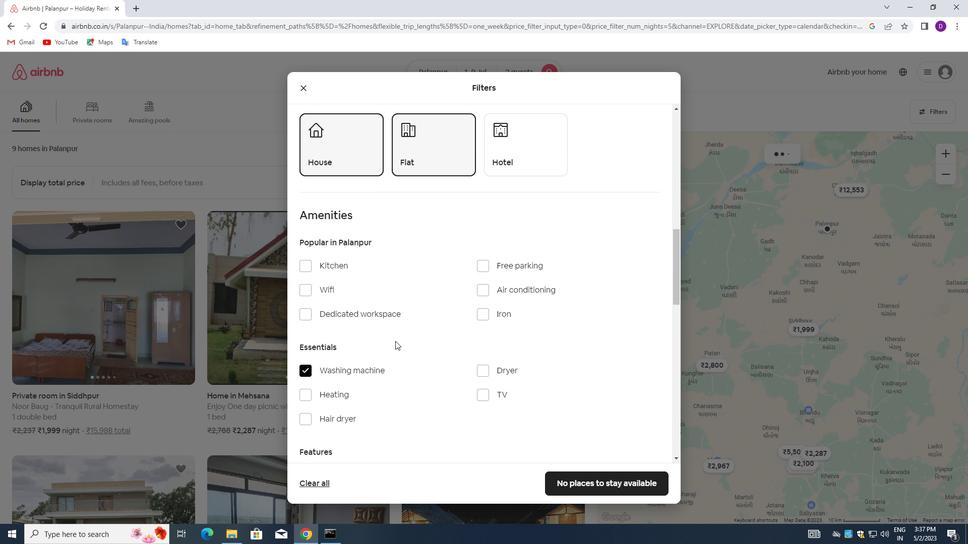 
Action: Mouse scrolled (415, 324) with delta (0, 0)
Screenshot: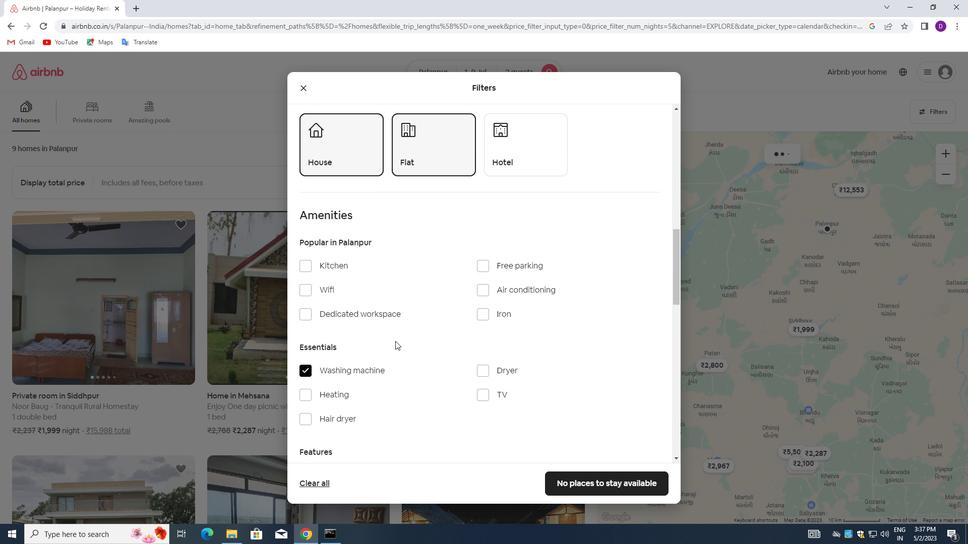 
Action: Mouse moved to (416, 324)
Screenshot: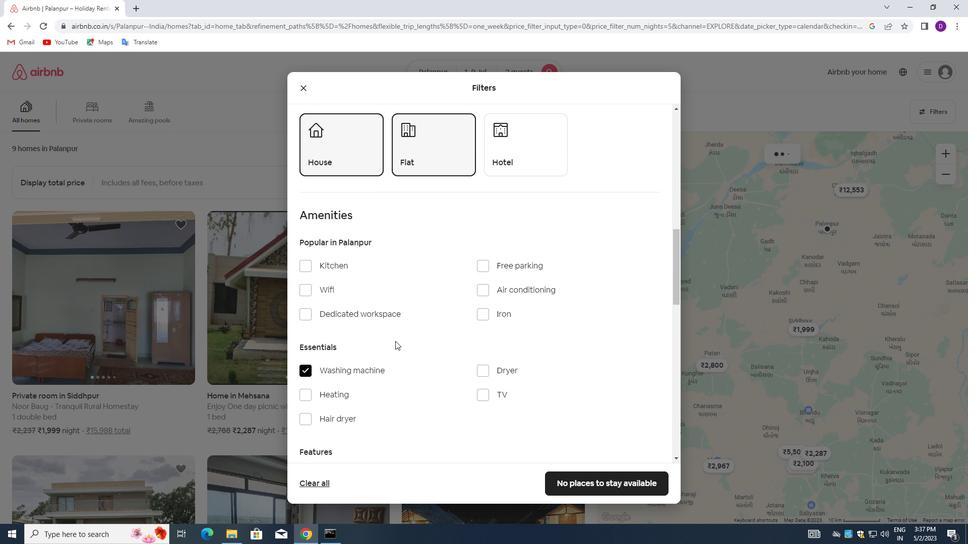 
Action: Mouse scrolled (416, 323) with delta (0, 0)
Screenshot: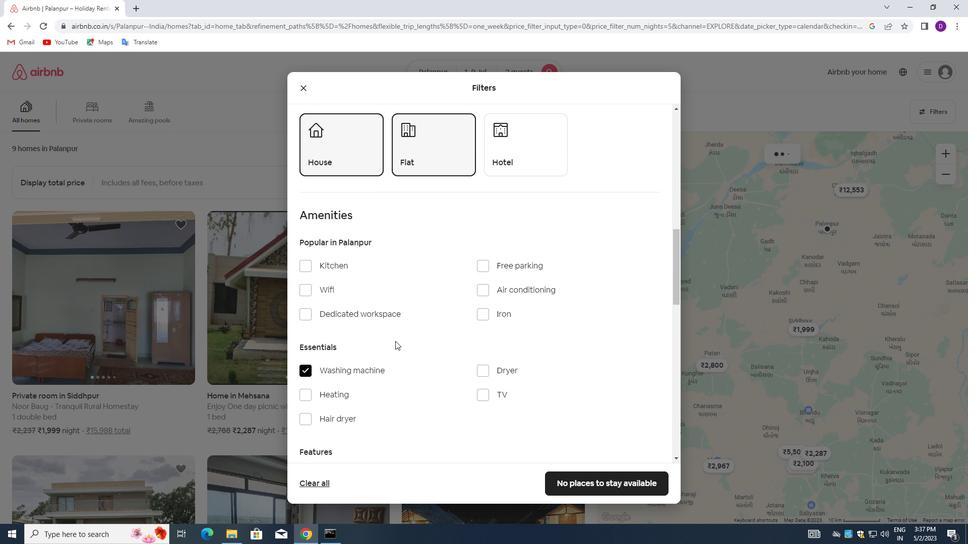 
Action: Mouse moved to (416, 324)
Screenshot: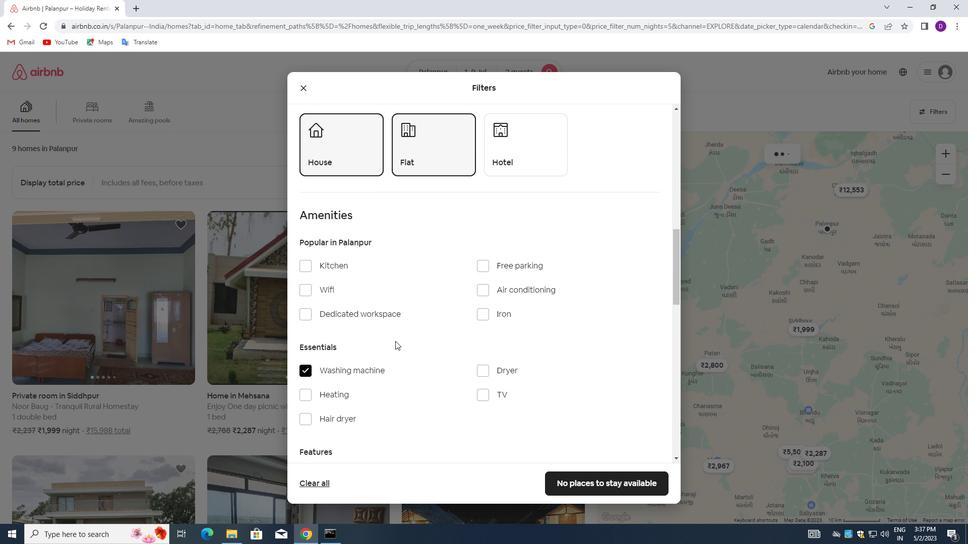 
Action: Mouse scrolled (416, 323) with delta (0, 0)
Screenshot: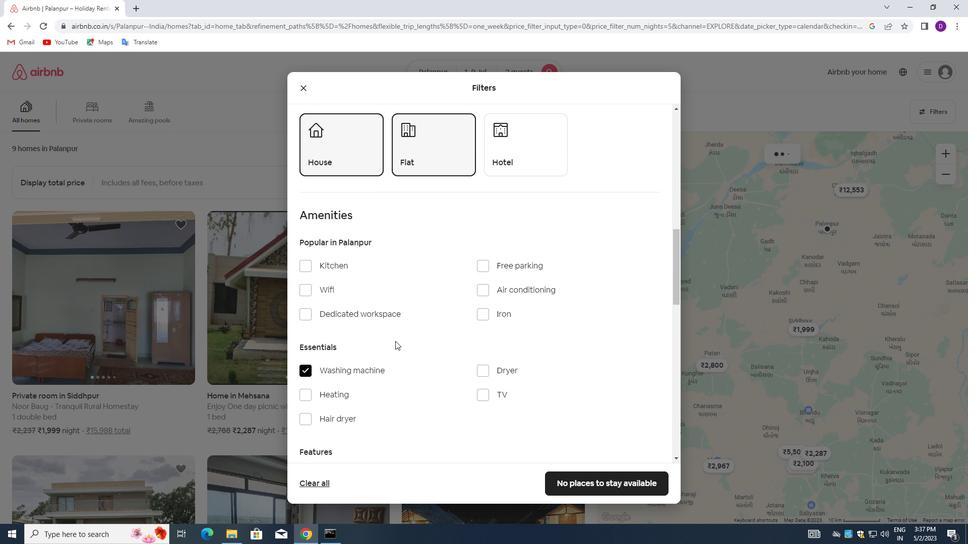 
Action: Mouse moved to (417, 323)
Screenshot: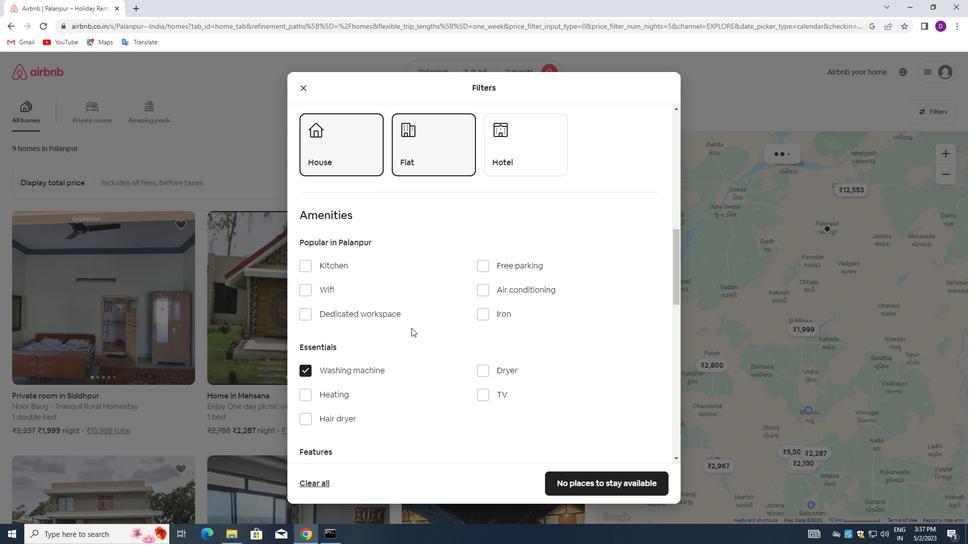 
Action: Mouse scrolled (417, 322) with delta (0, 0)
Screenshot: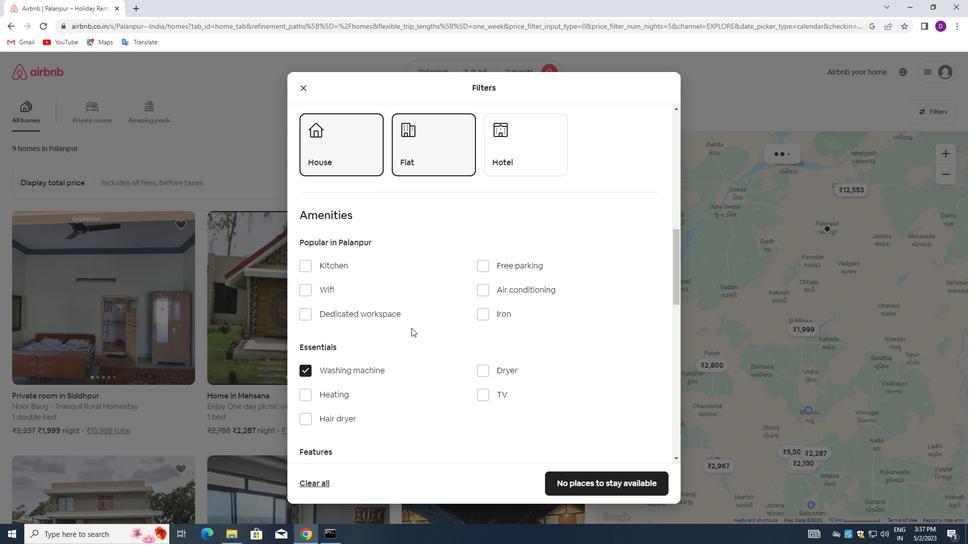 
Action: Mouse moved to (417, 322)
Screenshot: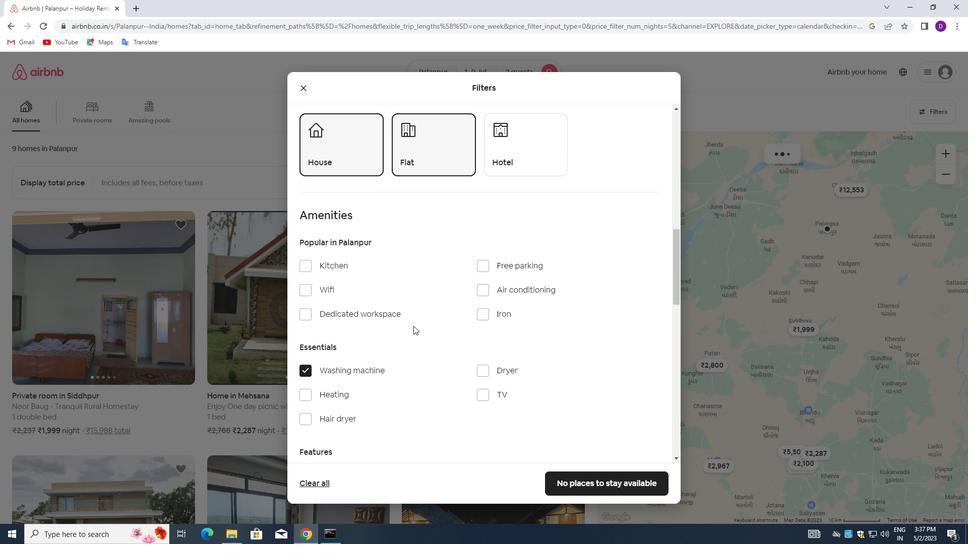 
Action: Mouse scrolled (417, 322) with delta (0, 0)
Screenshot: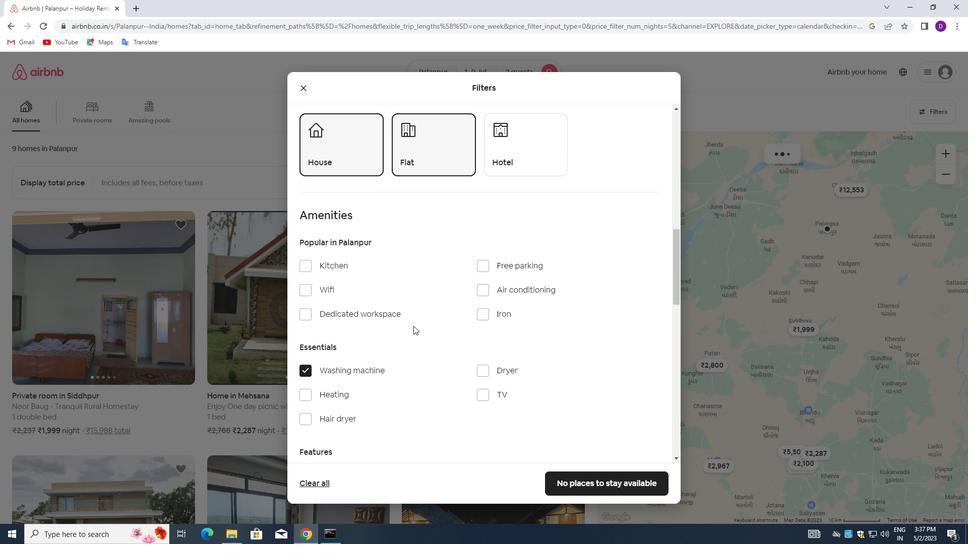 
Action: Mouse moved to (433, 314)
Screenshot: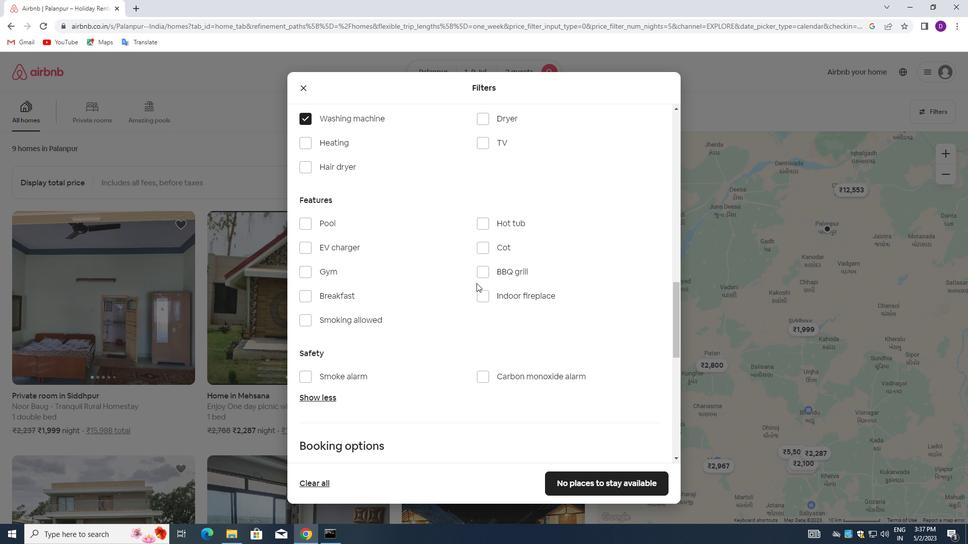 
Action: Mouse scrolled (433, 314) with delta (0, 0)
Screenshot: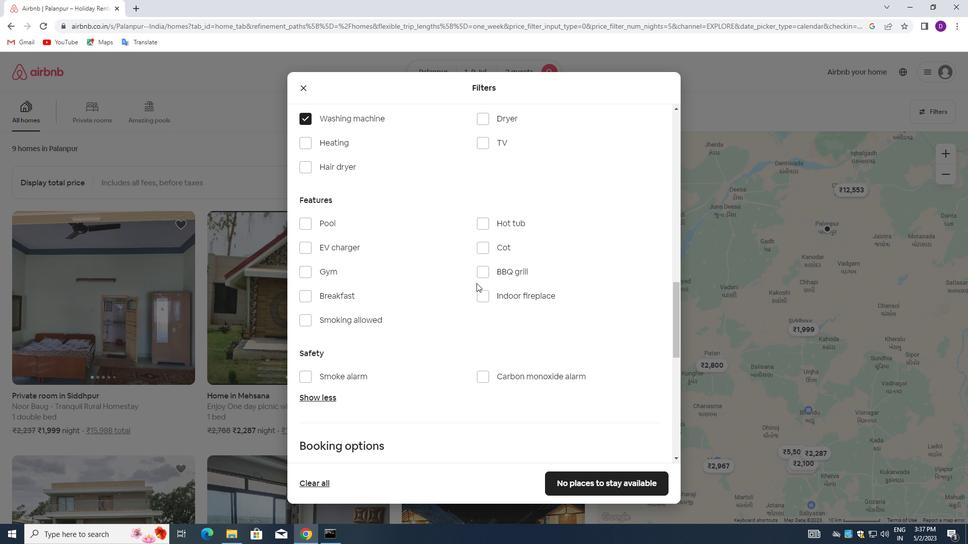
Action: Mouse moved to (433, 317)
Screenshot: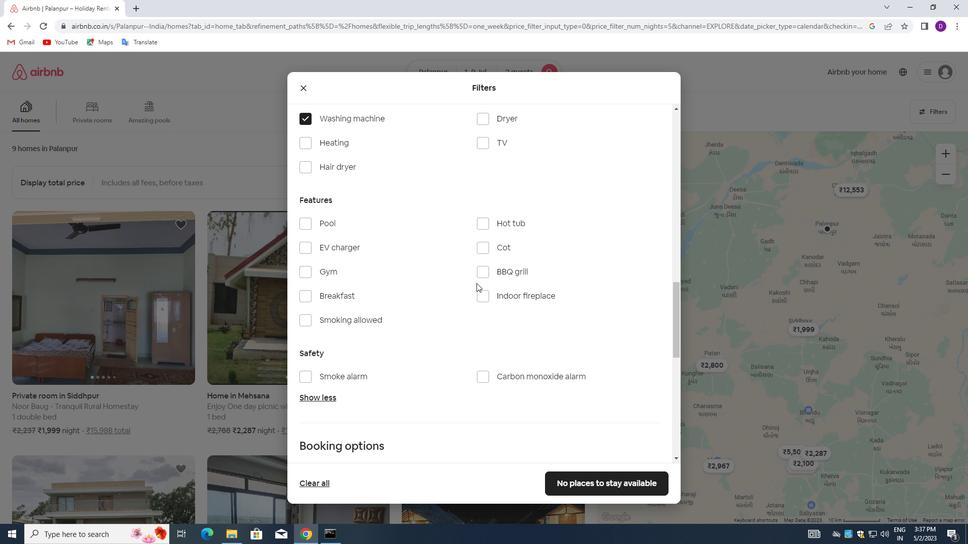 
Action: Mouse scrolled (433, 316) with delta (0, 0)
Screenshot: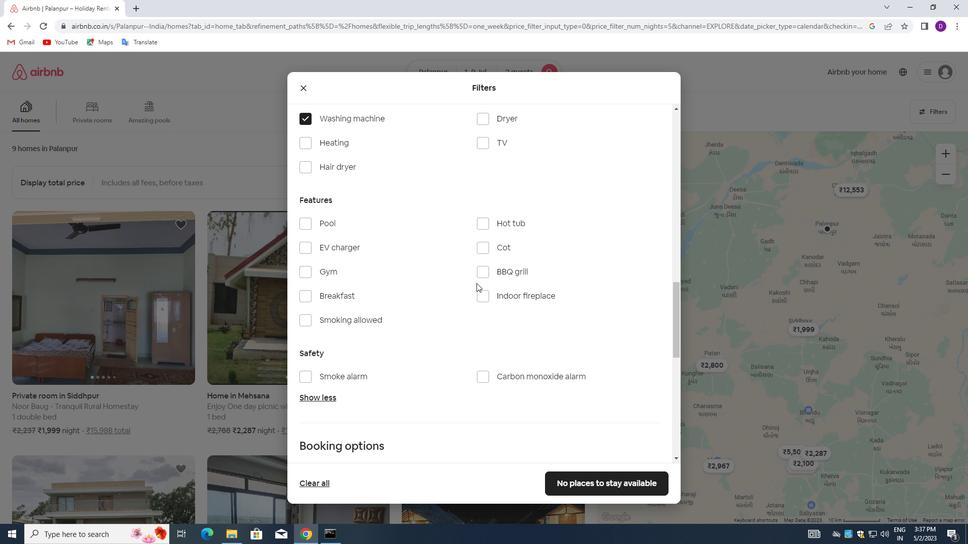 
Action: Mouse moved to (433, 318)
Screenshot: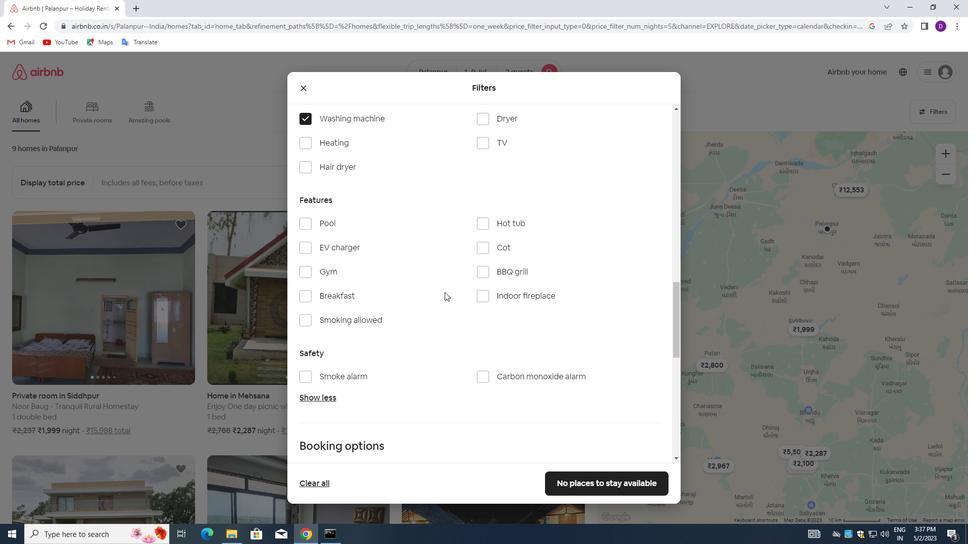 
Action: Mouse scrolled (433, 318) with delta (0, 0)
Screenshot: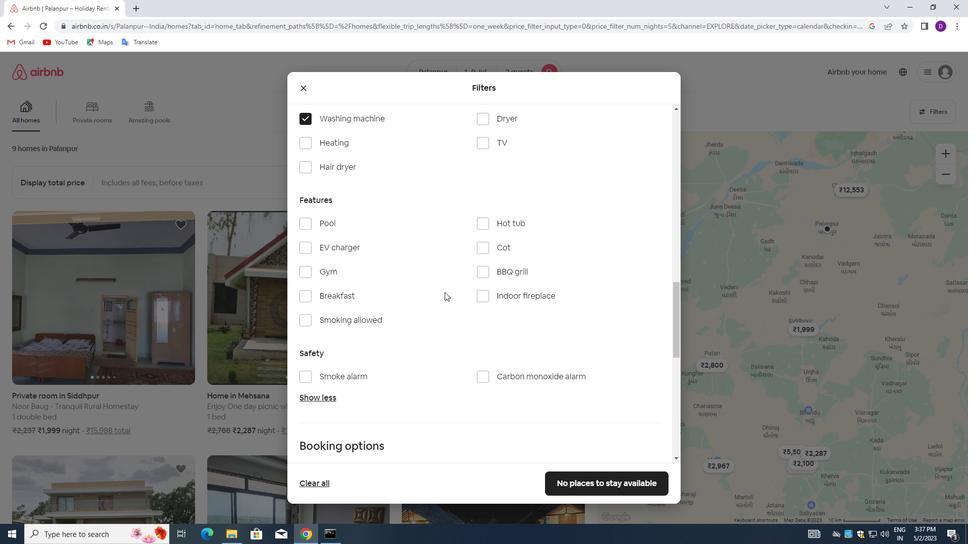 
Action: Mouse moved to (433, 319)
Screenshot: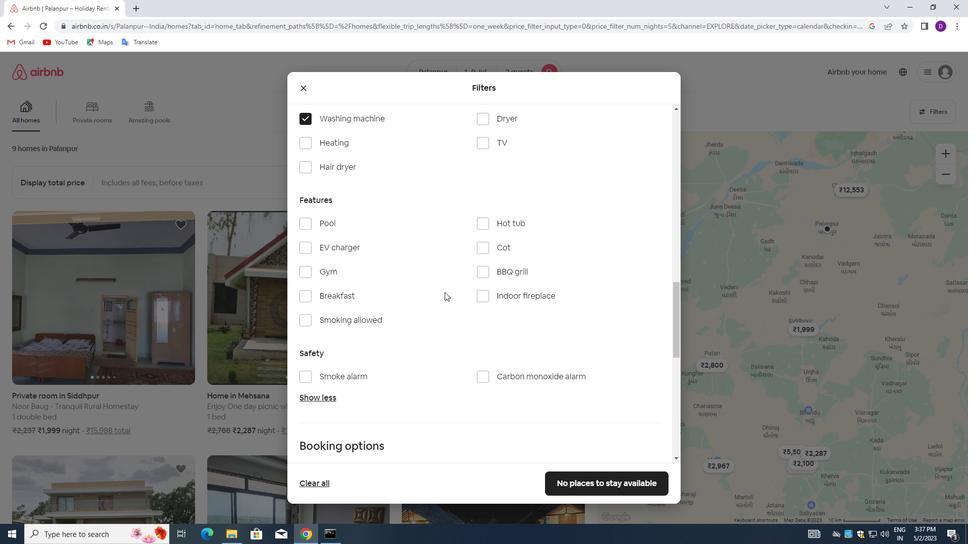 
Action: Mouse scrolled (433, 318) with delta (0, 0)
Screenshot: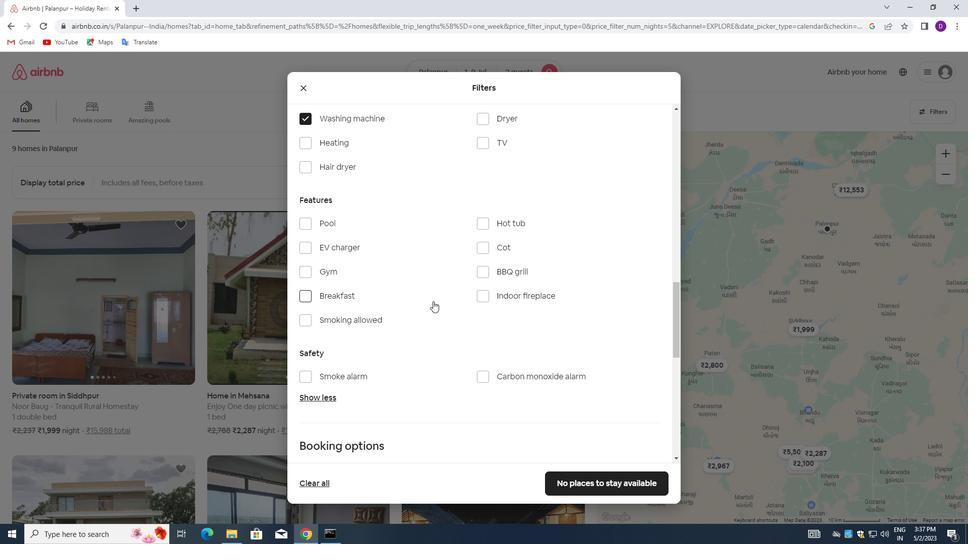 
Action: Mouse moved to (630, 315)
Screenshot: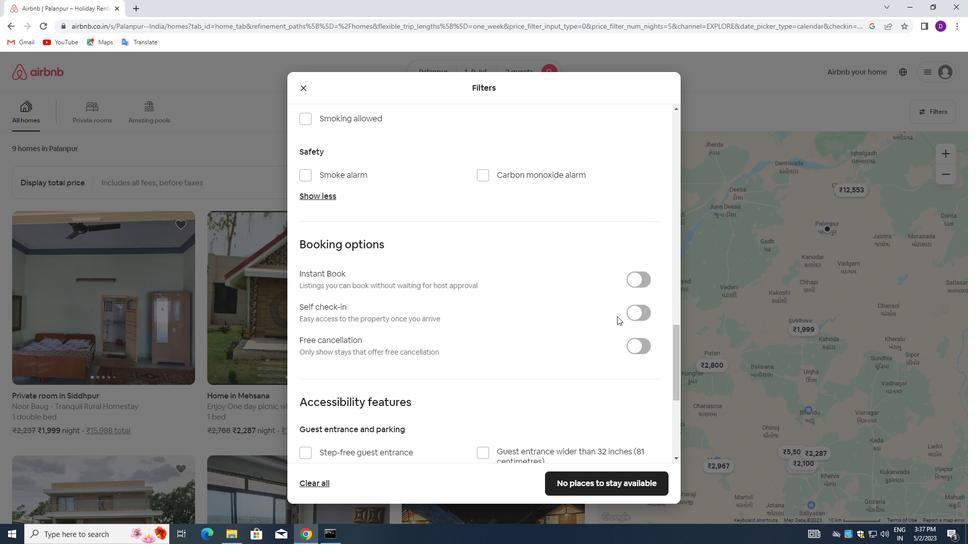 
Action: Mouse pressed left at (630, 315)
Screenshot: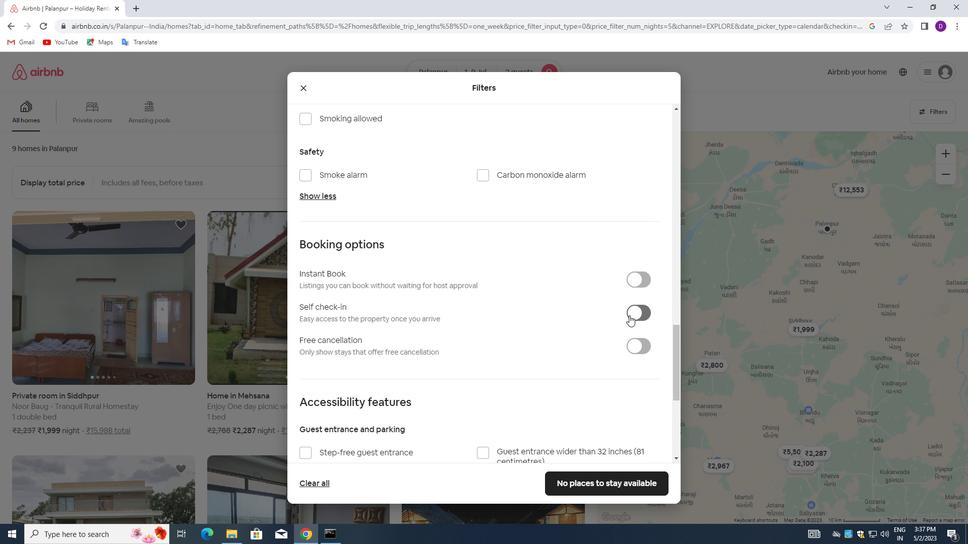 
Action: Mouse moved to (420, 297)
Screenshot: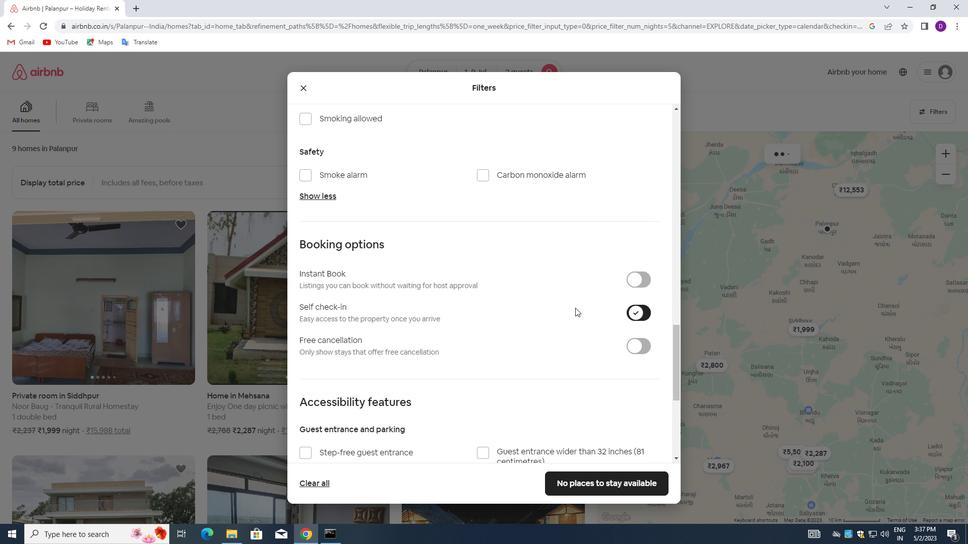 
Action: Mouse scrolled (420, 296) with delta (0, 0)
Screenshot: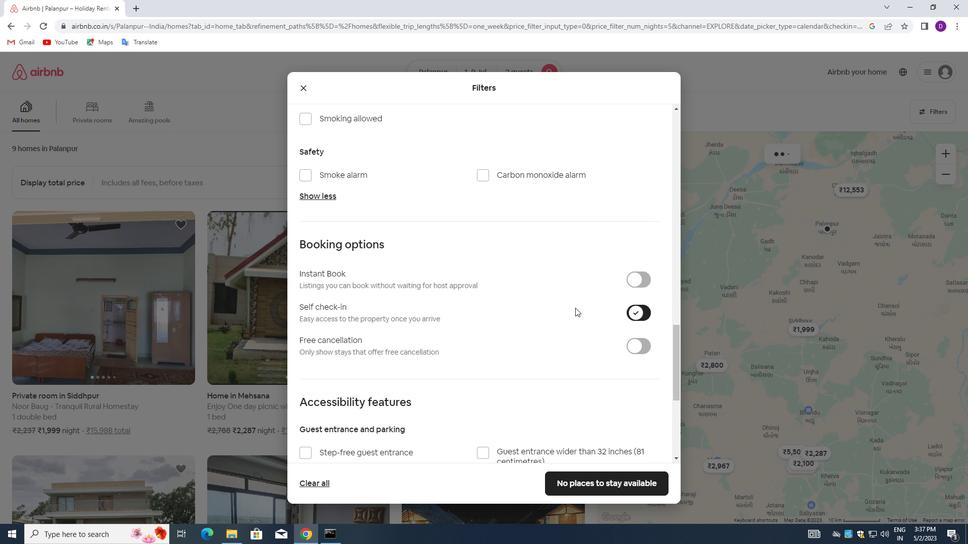 
Action: Mouse moved to (420, 298)
Screenshot: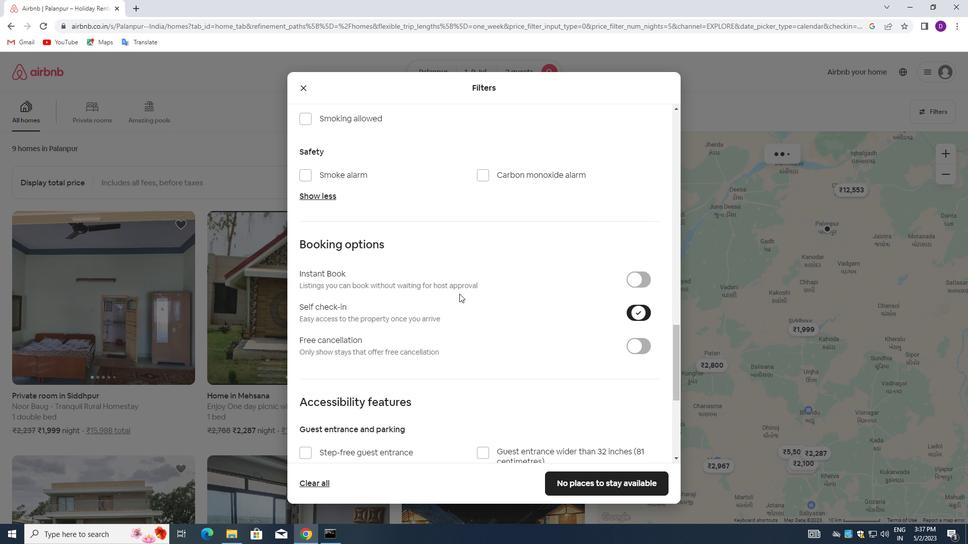 
Action: Mouse scrolled (420, 298) with delta (0, 0)
Screenshot: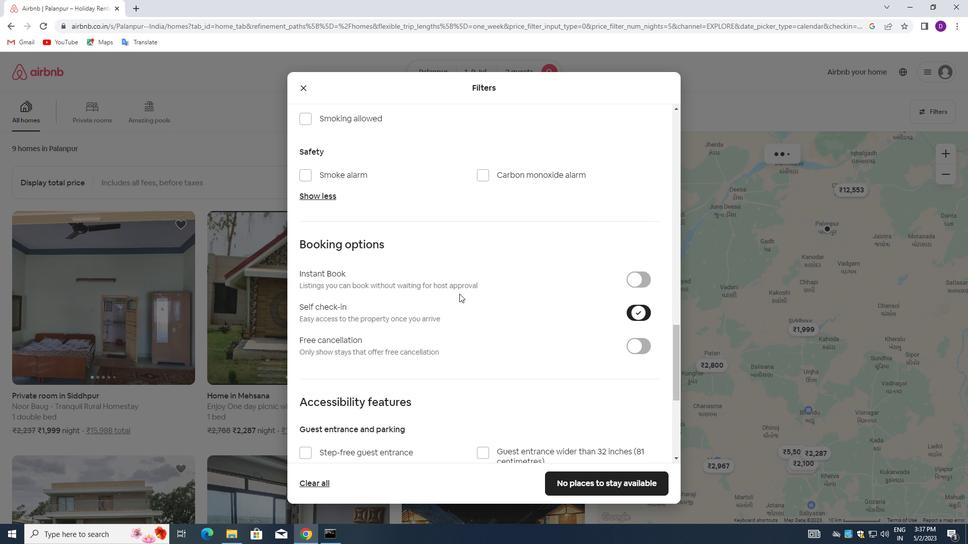 
Action: Mouse moved to (419, 300)
Screenshot: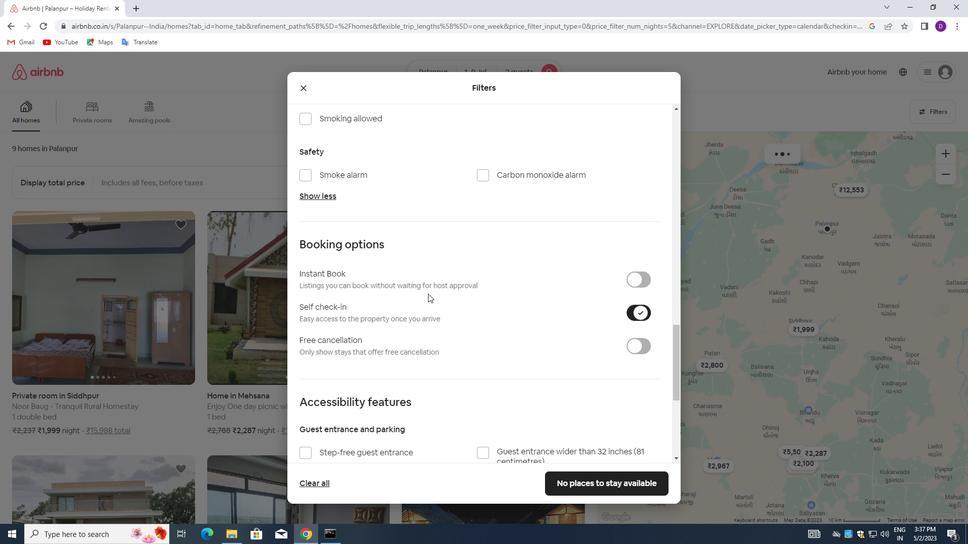
Action: Mouse scrolled (419, 299) with delta (0, 0)
Screenshot: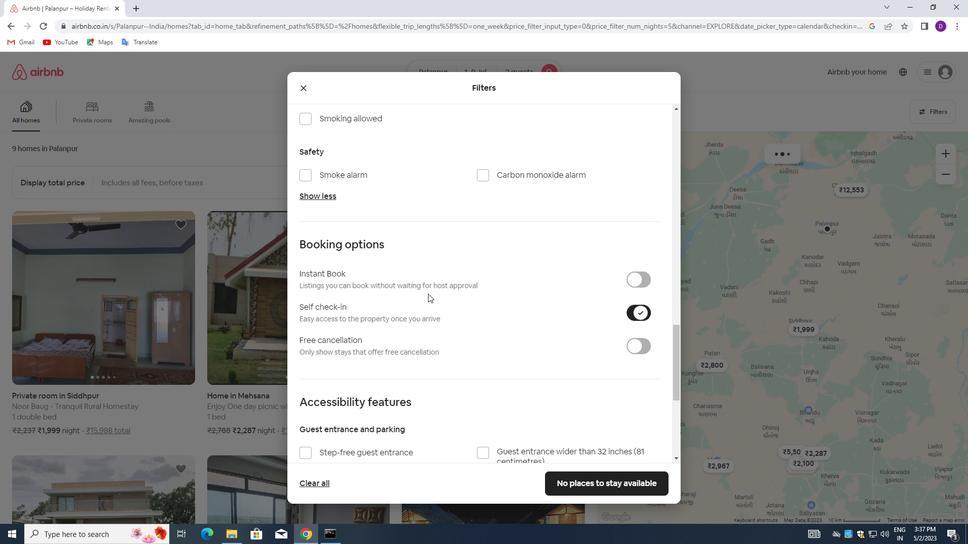 
Action: Mouse moved to (419, 300)
Screenshot: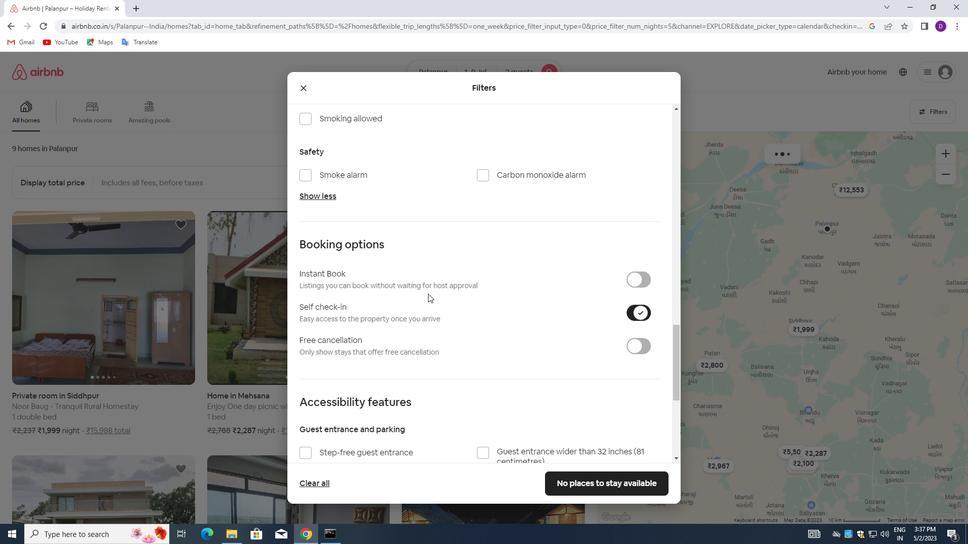 
Action: Mouse scrolled (419, 299) with delta (0, 0)
Screenshot: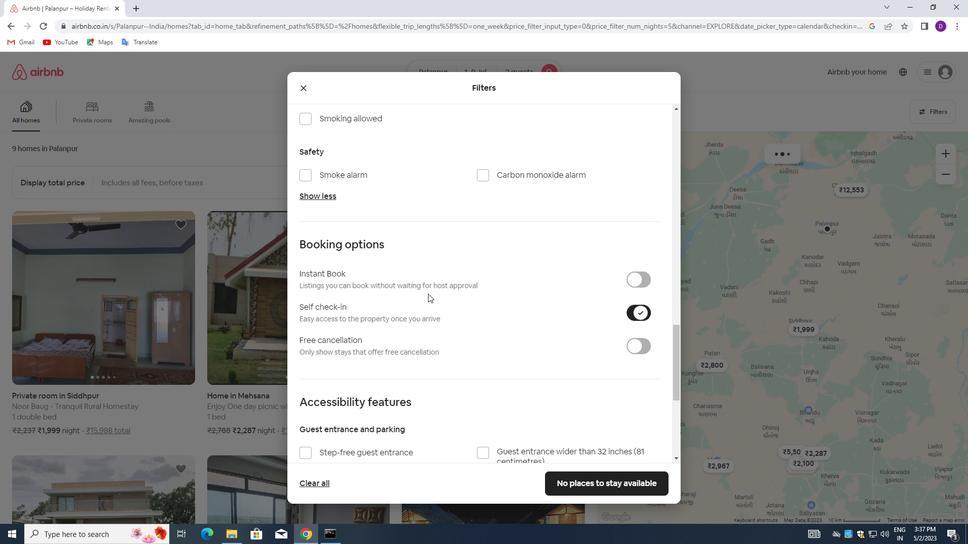 
Action: Mouse scrolled (419, 299) with delta (0, 0)
Screenshot: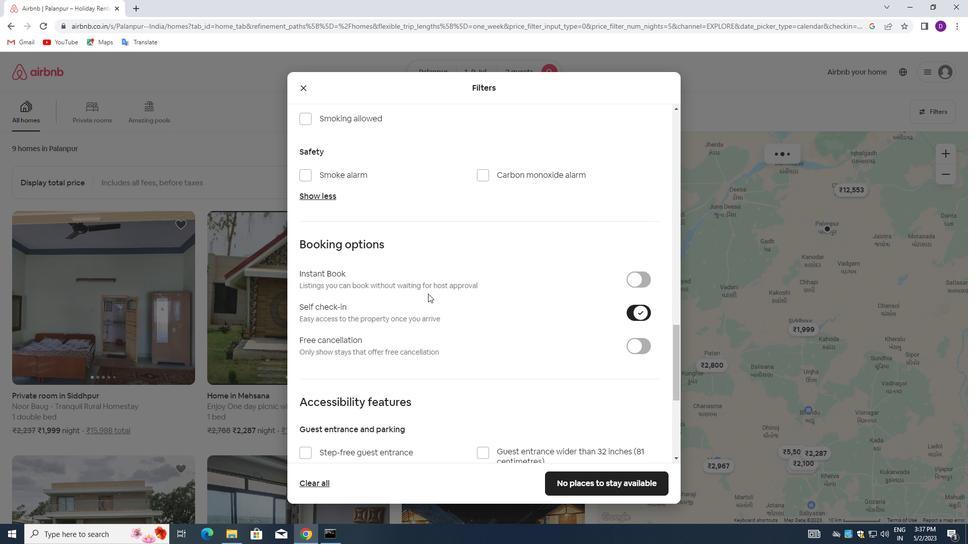 
Action: Mouse scrolled (419, 299) with delta (0, 0)
Screenshot: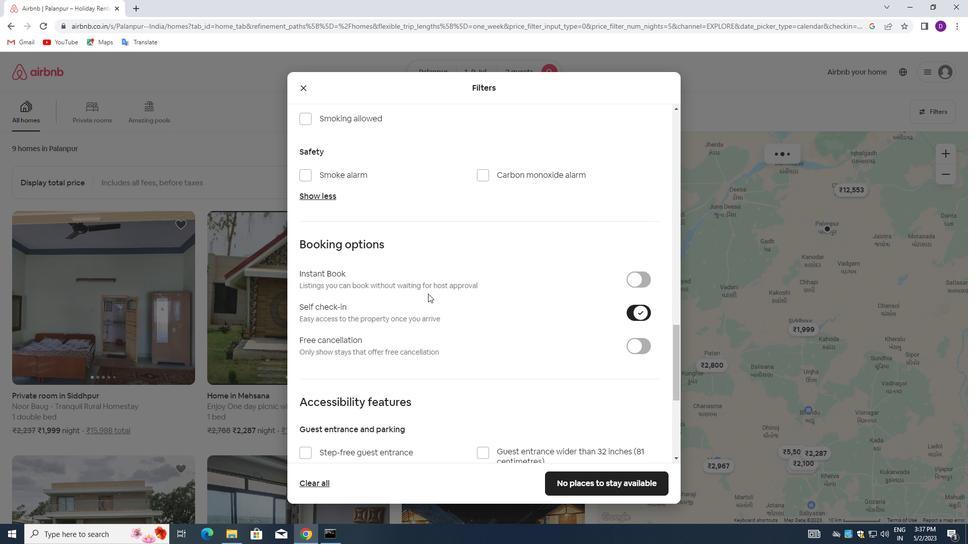 
Action: Mouse moved to (419, 303)
Screenshot: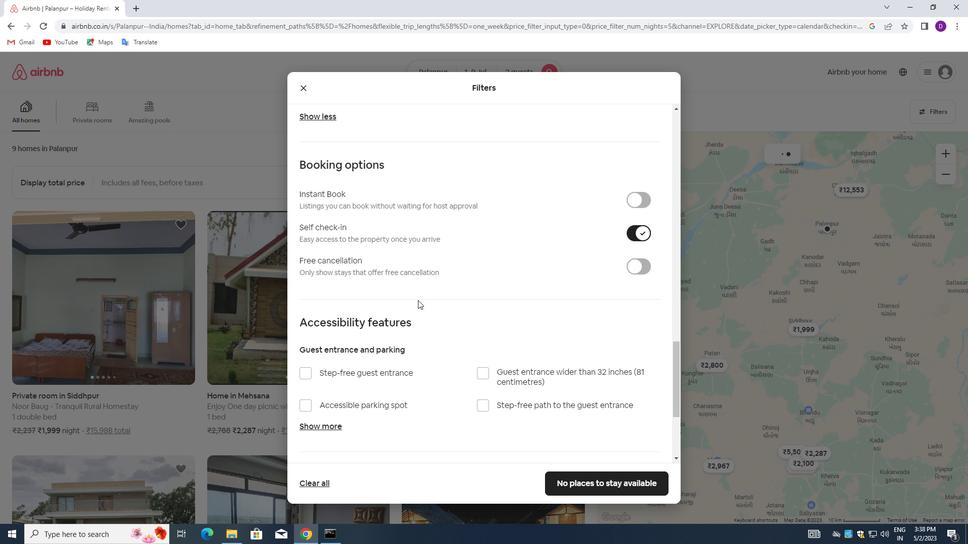 
Action: Mouse scrolled (419, 303) with delta (0, 0)
Screenshot: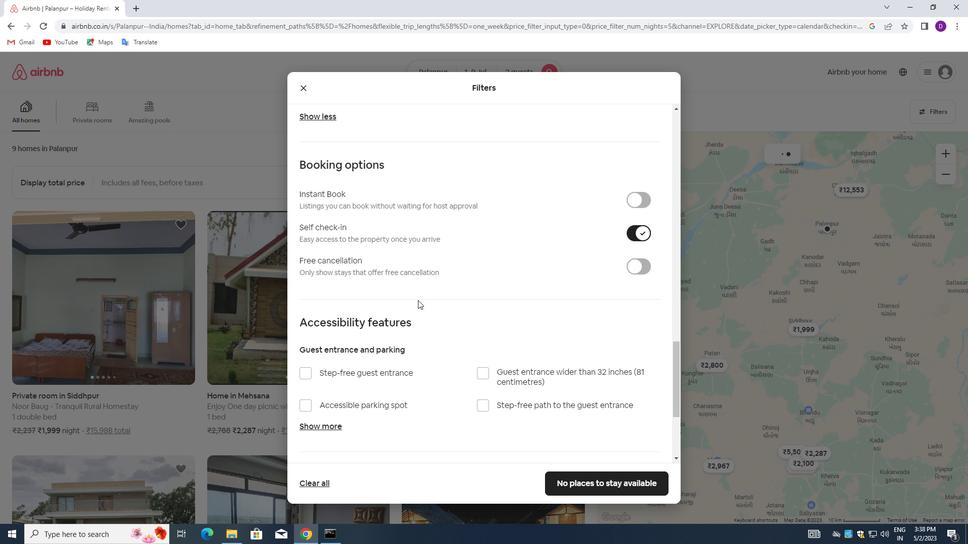 
Action: Mouse moved to (419, 306)
Screenshot: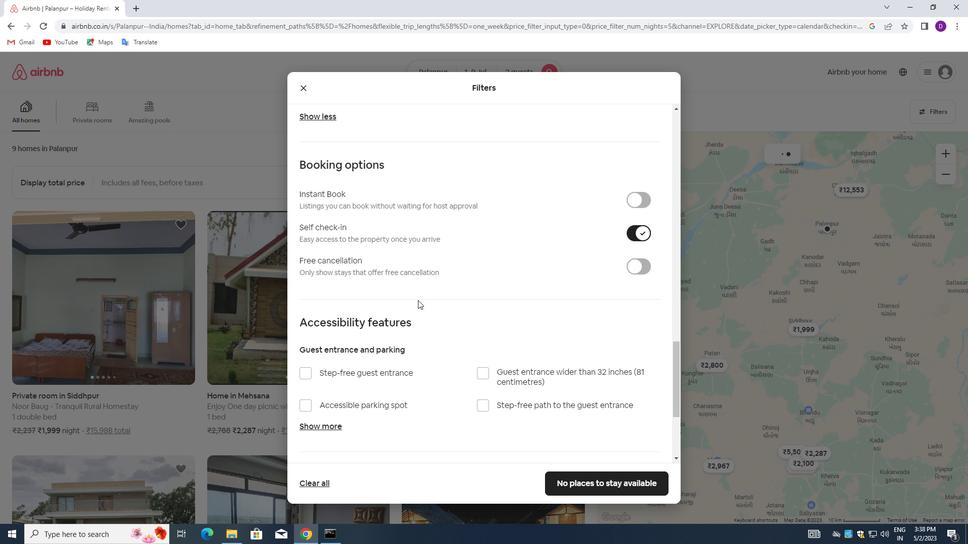 
Action: Mouse scrolled (419, 306) with delta (0, 0)
Screenshot: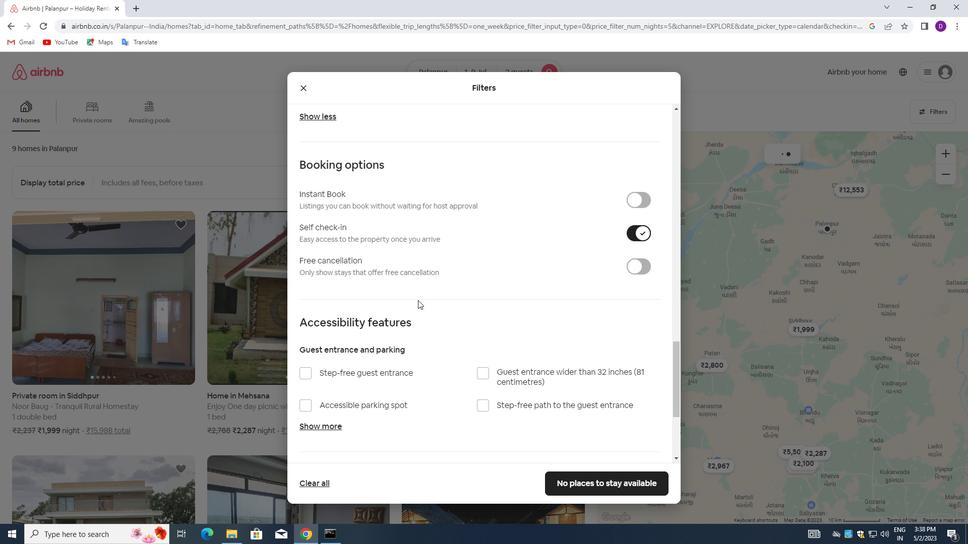 
Action: Mouse moved to (419, 310)
Screenshot: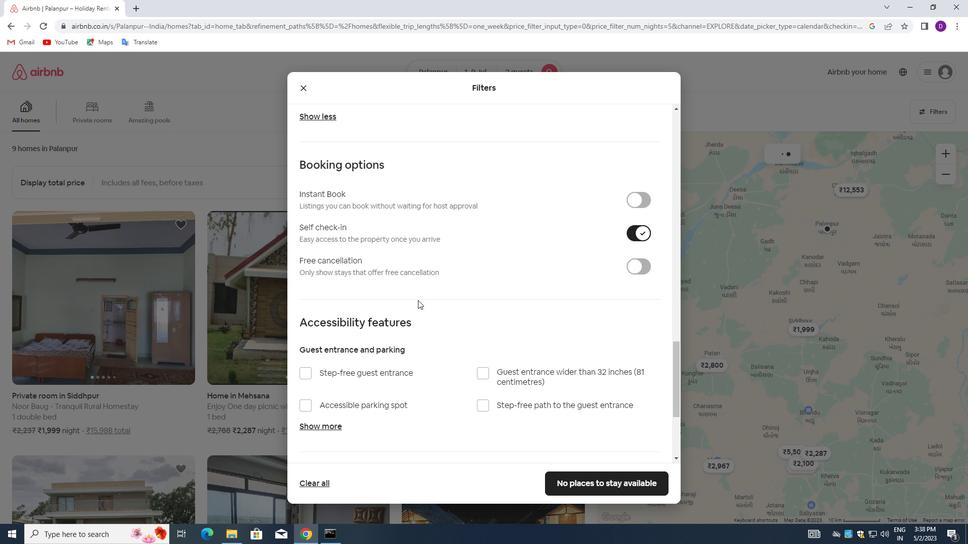 
Action: Mouse scrolled (419, 309) with delta (0, 0)
Screenshot: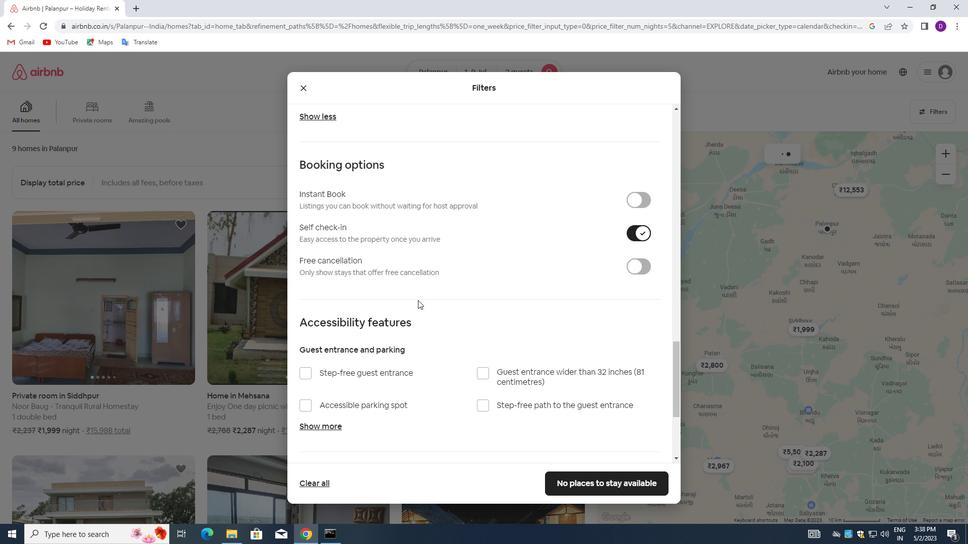 
Action: Mouse moved to (419, 310)
Screenshot: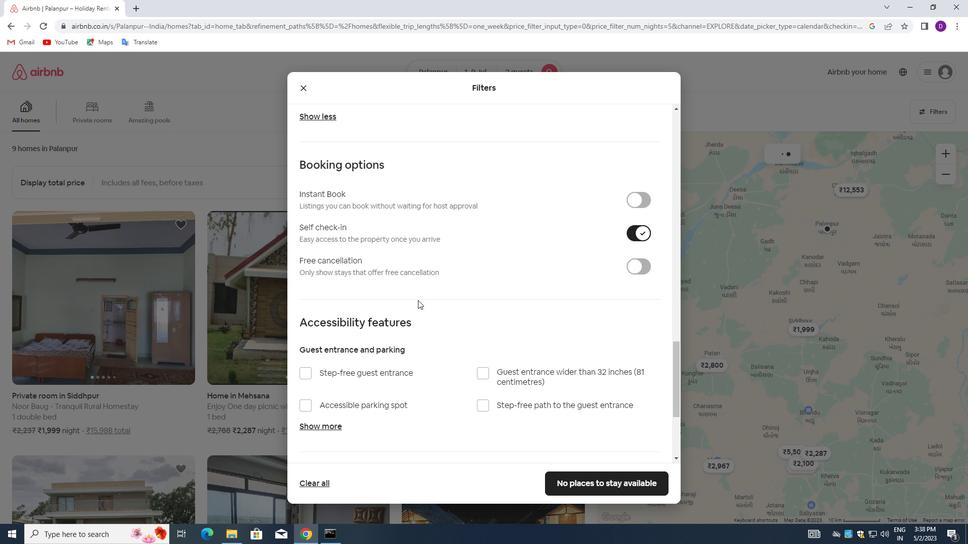 
Action: Mouse scrolled (419, 310) with delta (0, 0)
Screenshot: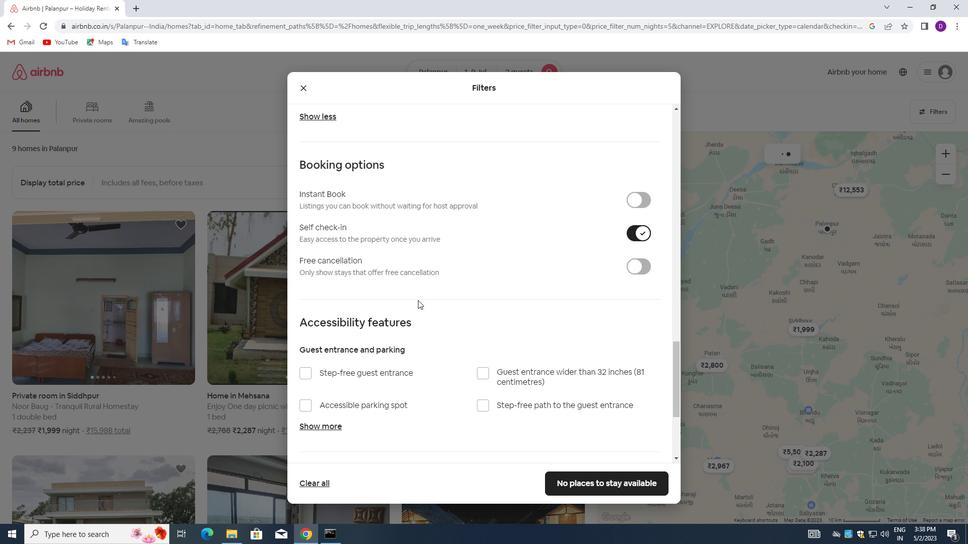 
Action: Mouse moved to (300, 431)
Screenshot: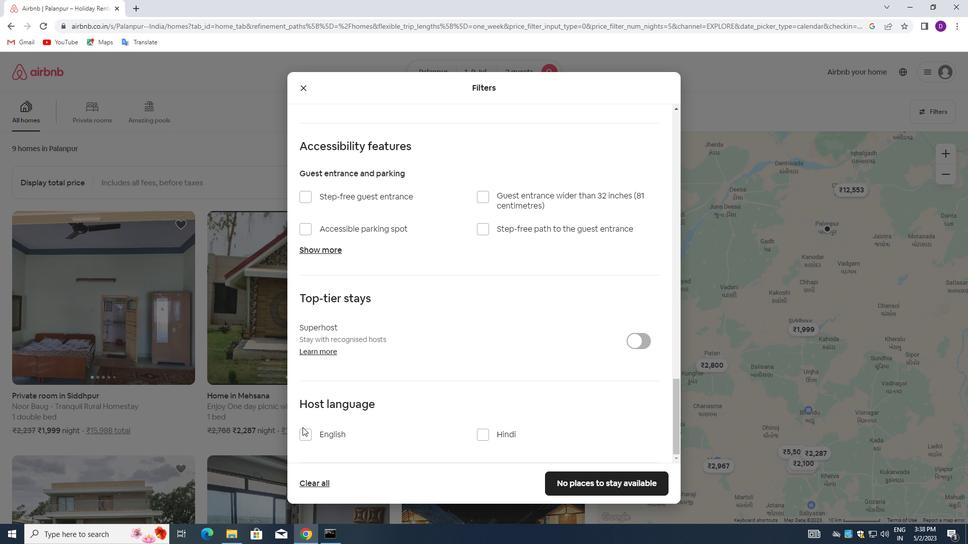 
Action: Mouse pressed left at (300, 431)
Screenshot: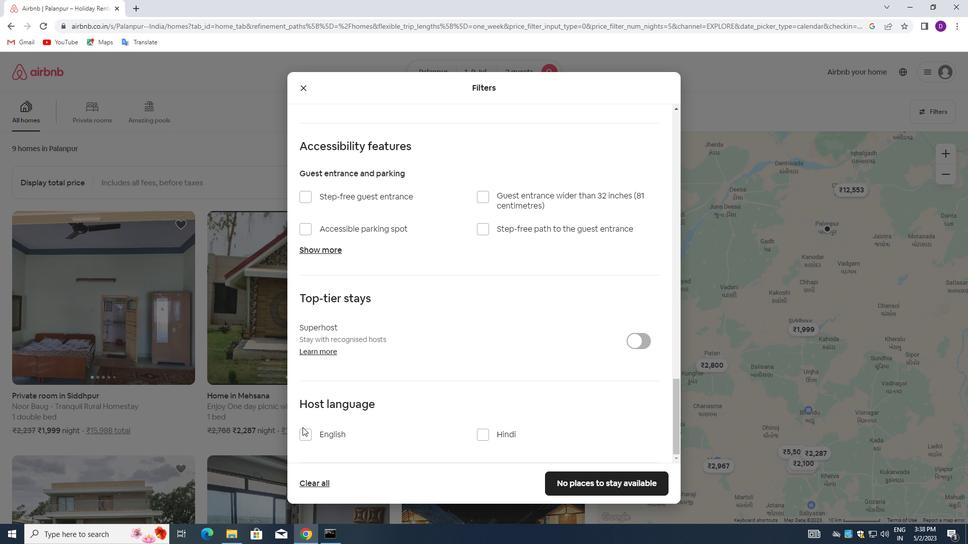 
Action: Mouse moved to (564, 478)
Screenshot: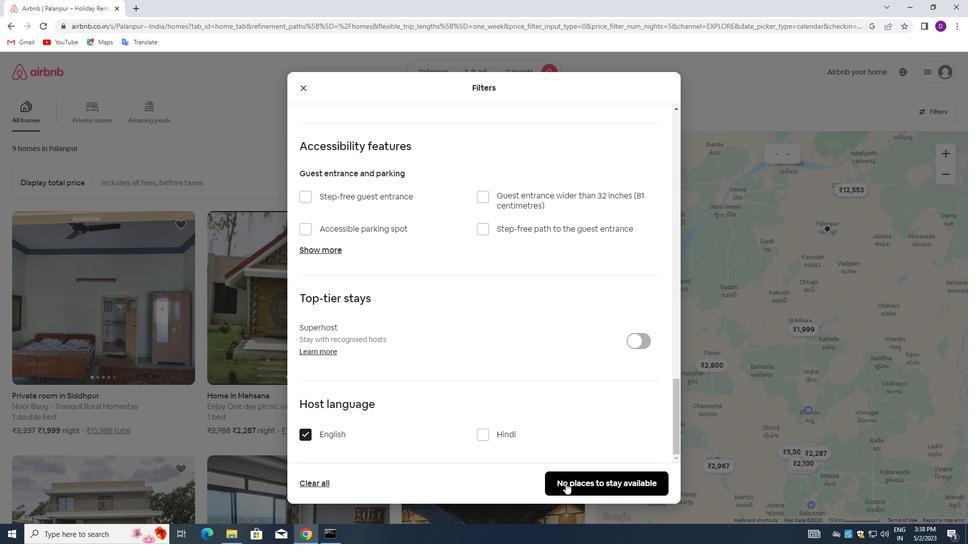 
Action: Mouse pressed left at (564, 478)
Screenshot: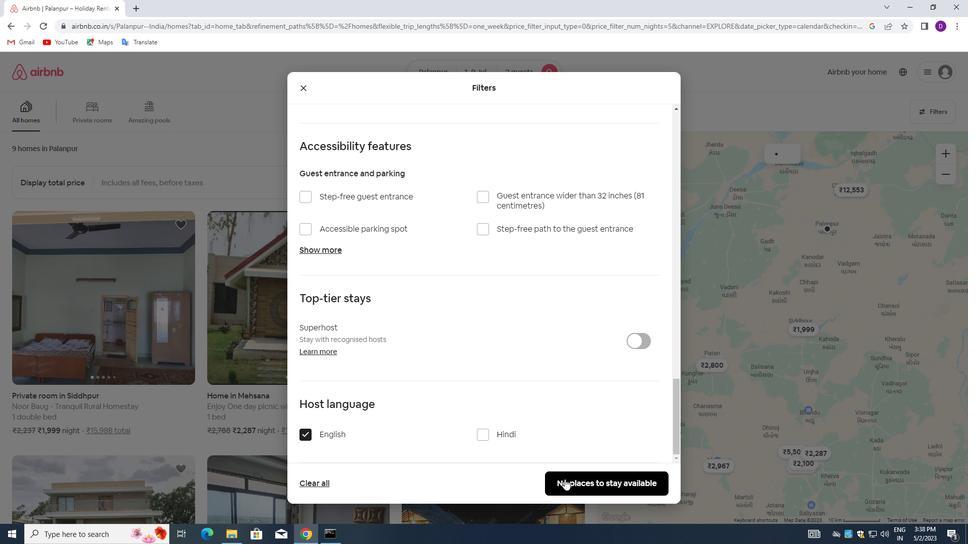 
Action: Mouse moved to (473, 337)
Screenshot: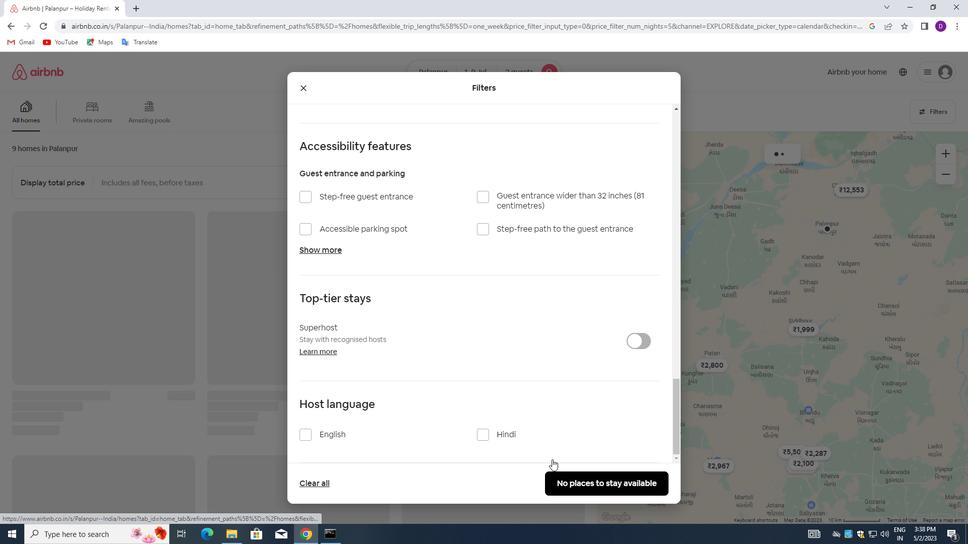 
